 Task: Look for space in Padova, Italy from 4th August, 2023 to 8th August, 2023 for 1 adult in price range Rs.10000 to Rs.15000. Place can be private room with 1  bedroom having 1 bed and 1 bathroom. Property type can be flatguest house, hotel. Amenities needed are: wifi. Booking option can be shelf check-in. Required host language is English.
Action: Mouse moved to (405, 109)
Screenshot: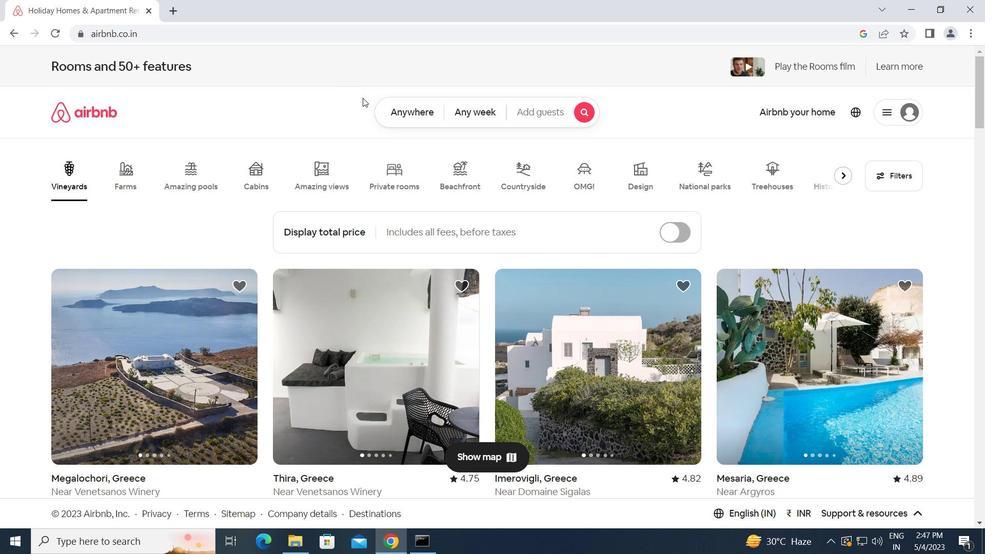 
Action: Mouse pressed left at (405, 109)
Screenshot: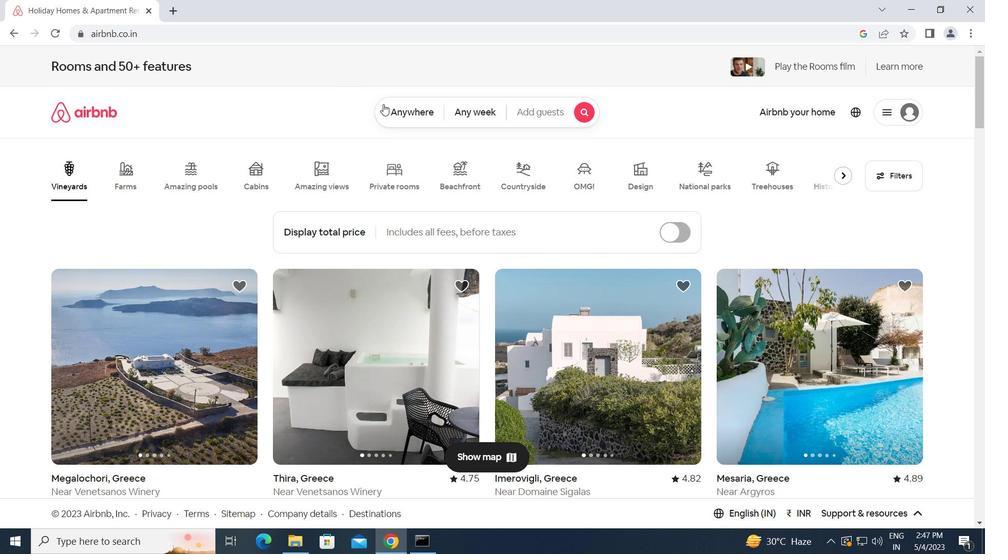 
Action: Mouse moved to (333, 154)
Screenshot: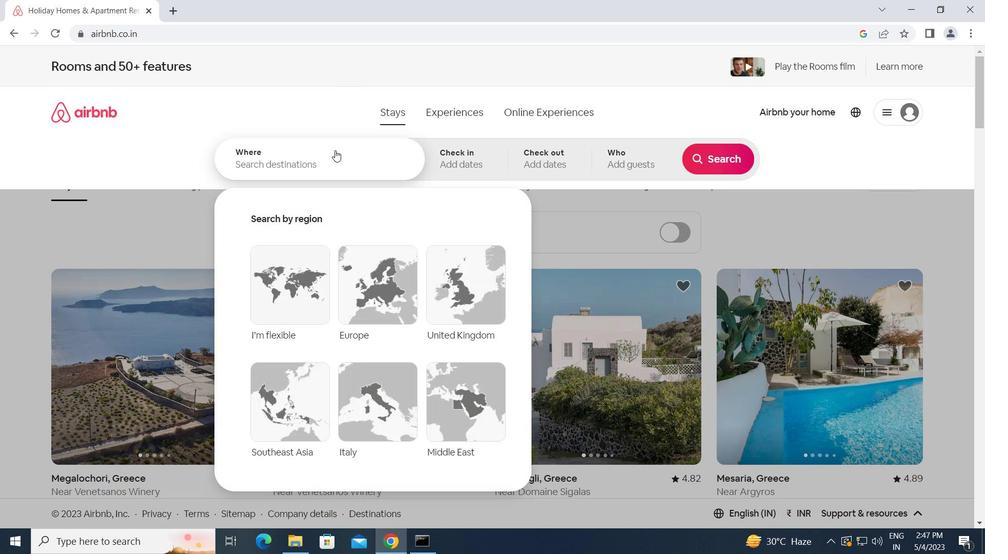 
Action: Mouse pressed left at (333, 154)
Screenshot: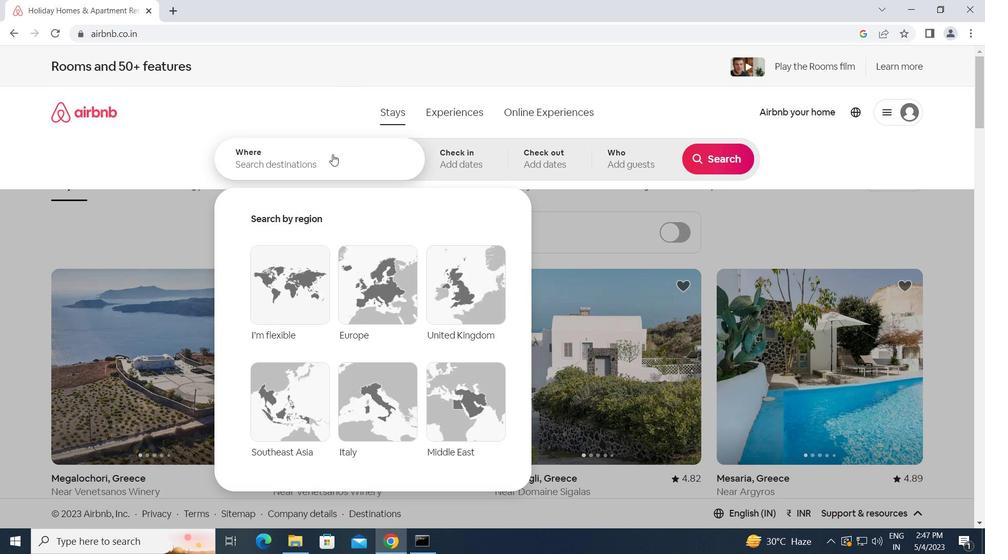 
Action: Key pressed p<Key.caps_lock>adova,<Key.space><Key.caps_lock>i<Key.caps_lock>taly
Screenshot: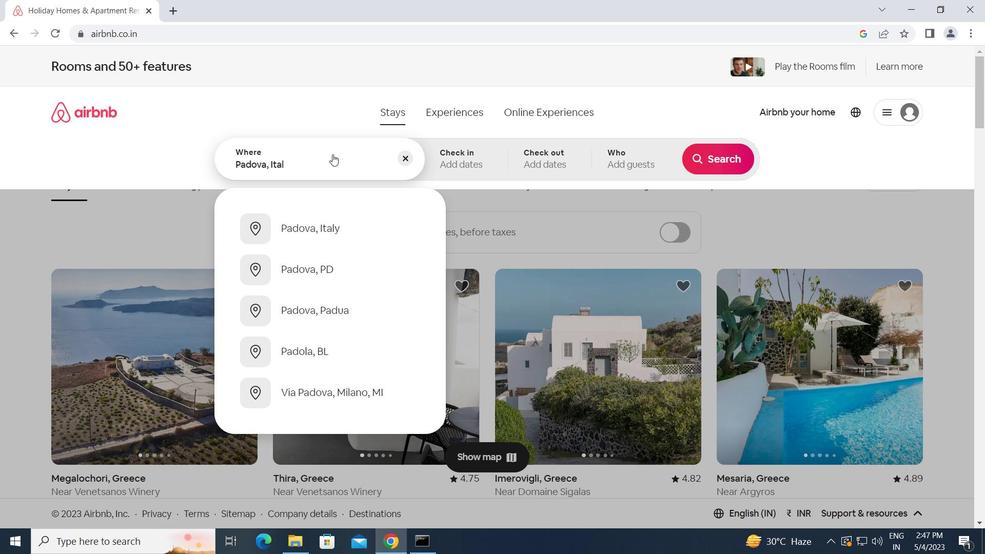 
Action: Mouse moved to (373, 199)
Screenshot: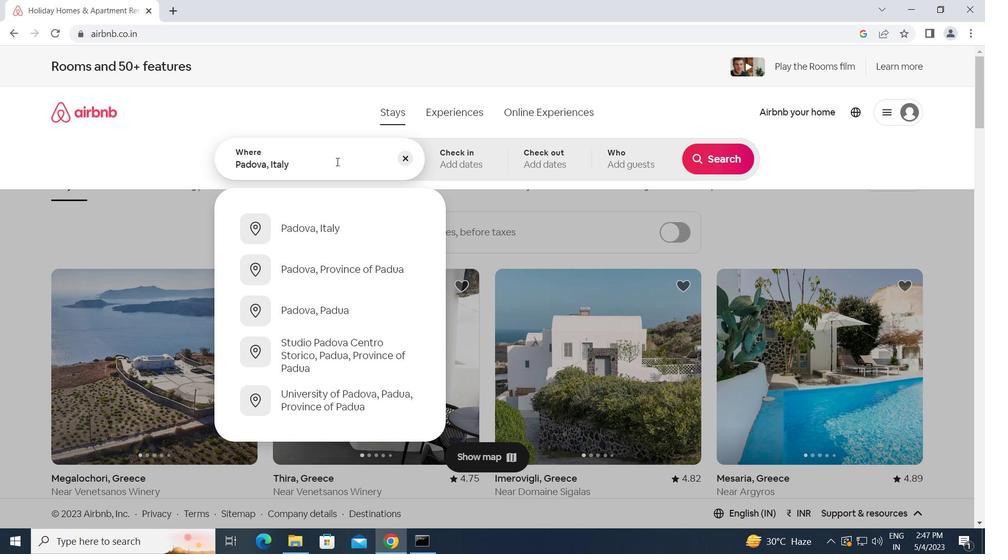 
Action: Key pressed <Key.enter>
Screenshot: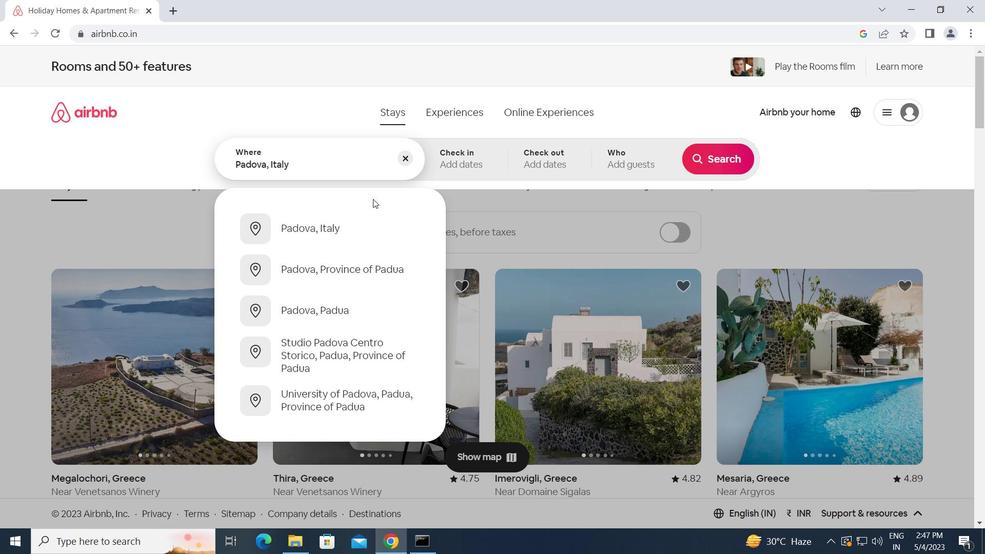 
Action: Mouse moved to (720, 271)
Screenshot: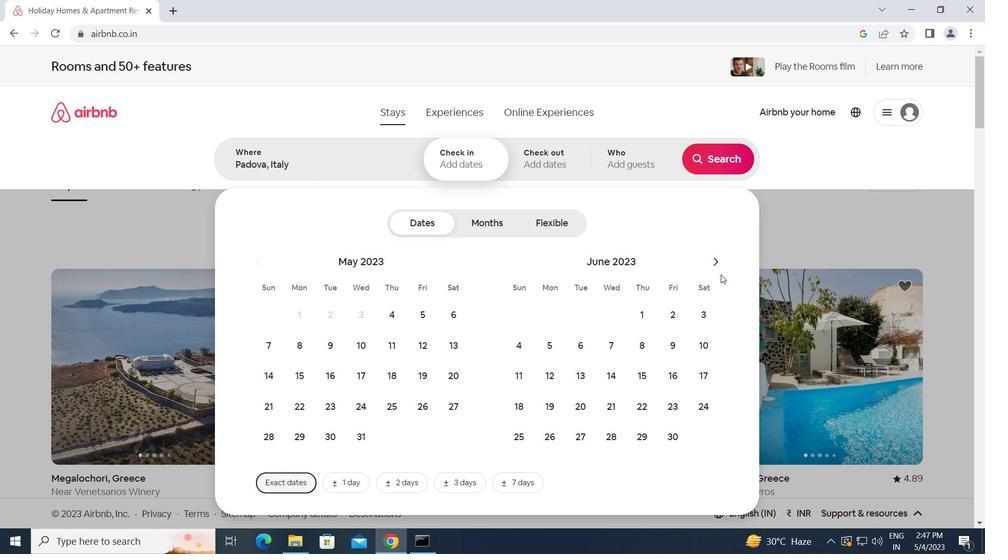 
Action: Mouse pressed left at (720, 271)
Screenshot: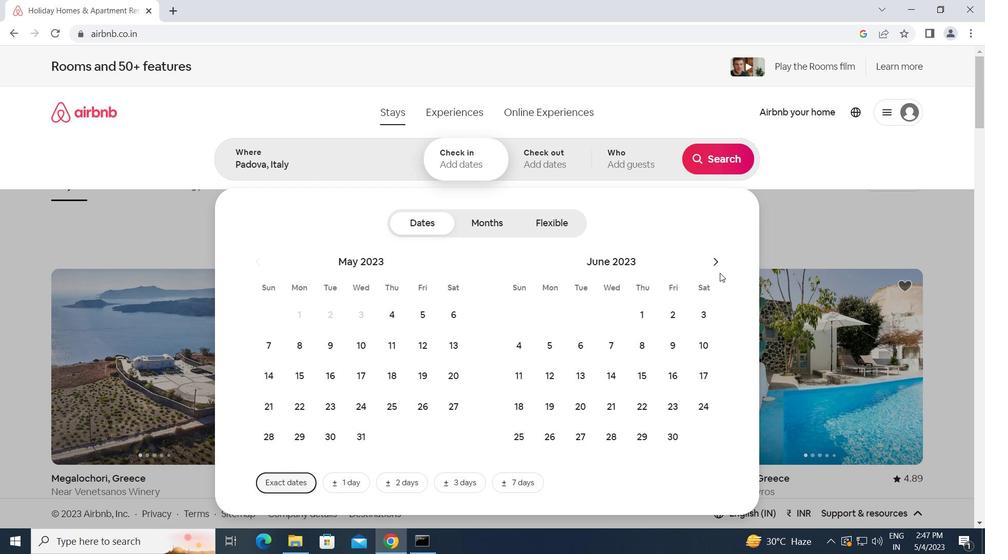 
Action: Mouse moved to (720, 264)
Screenshot: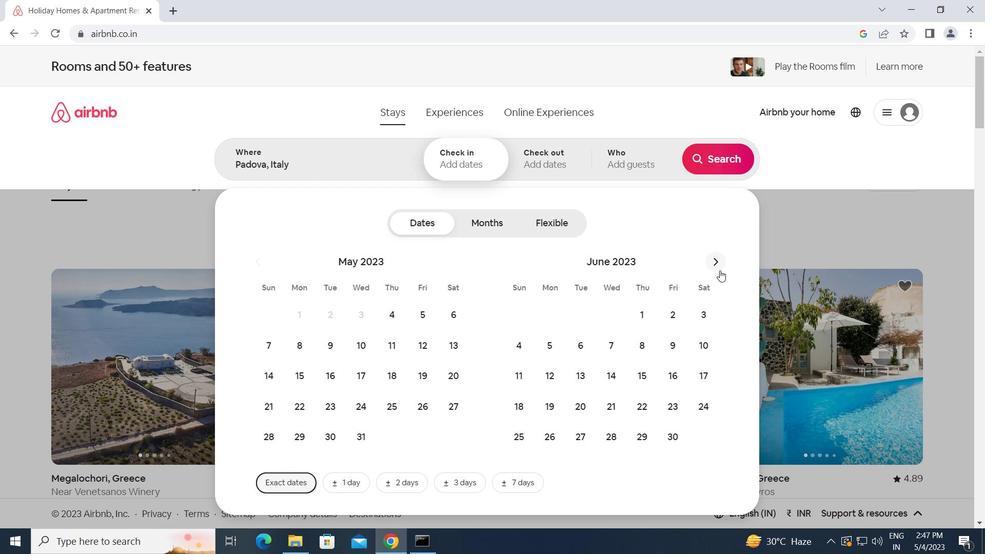 
Action: Mouse pressed left at (720, 264)
Screenshot: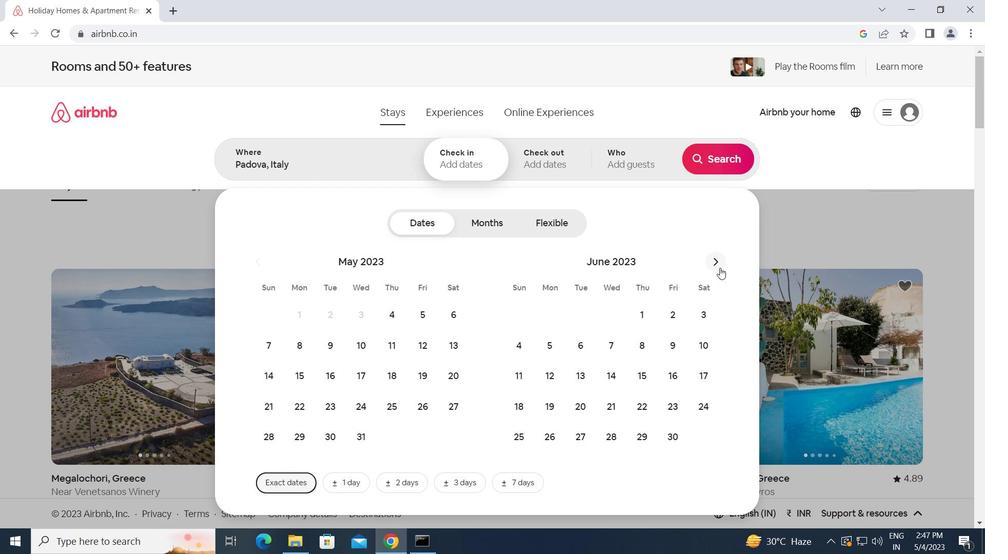 
Action: Mouse pressed left at (720, 264)
Screenshot: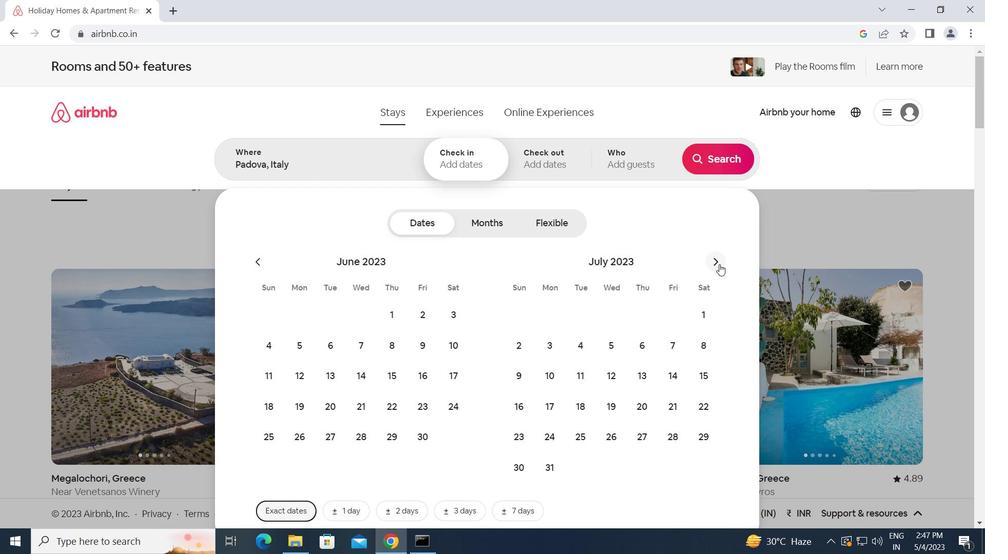 
Action: Mouse moved to (669, 314)
Screenshot: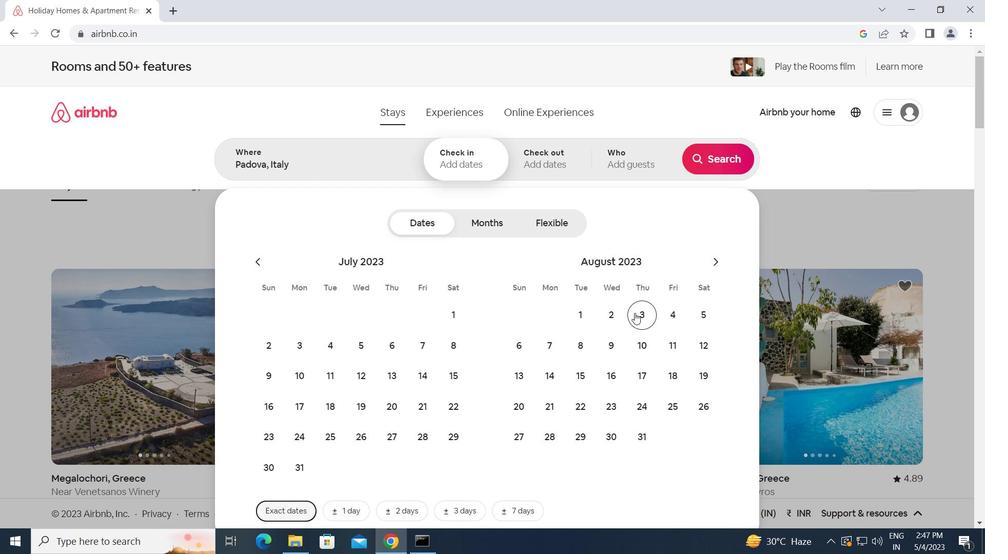 
Action: Mouse pressed left at (669, 314)
Screenshot: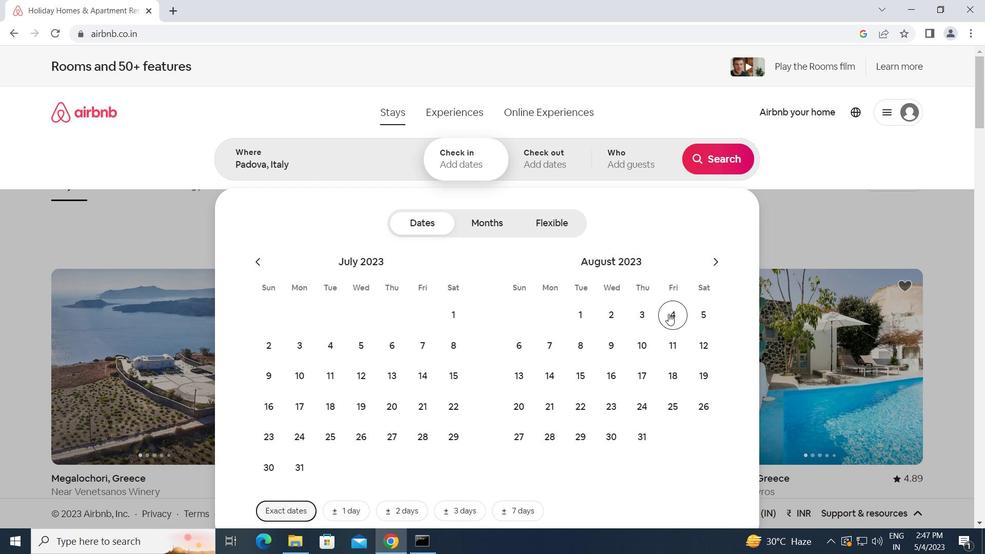 
Action: Mouse moved to (582, 348)
Screenshot: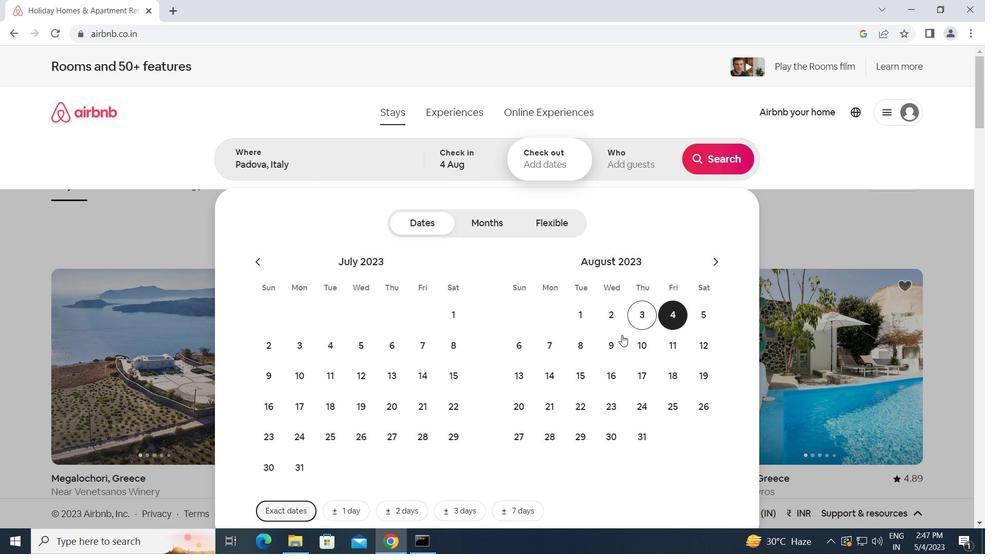 
Action: Mouse pressed left at (582, 348)
Screenshot: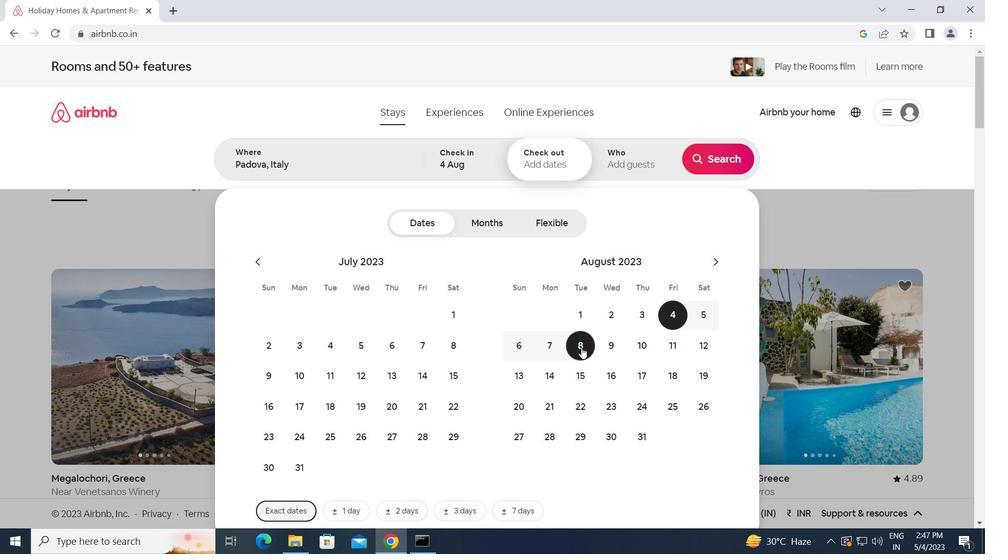 
Action: Mouse moved to (645, 163)
Screenshot: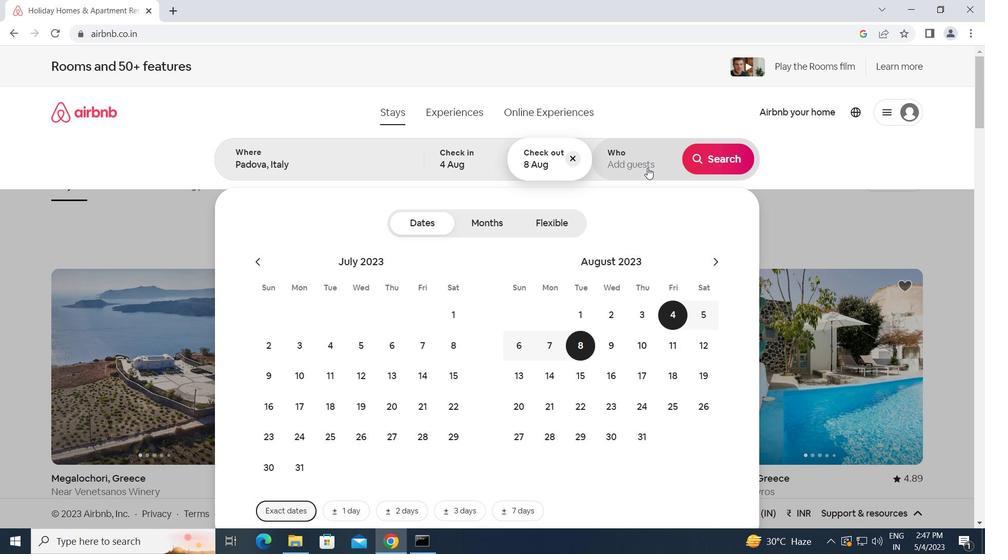 
Action: Mouse pressed left at (645, 163)
Screenshot: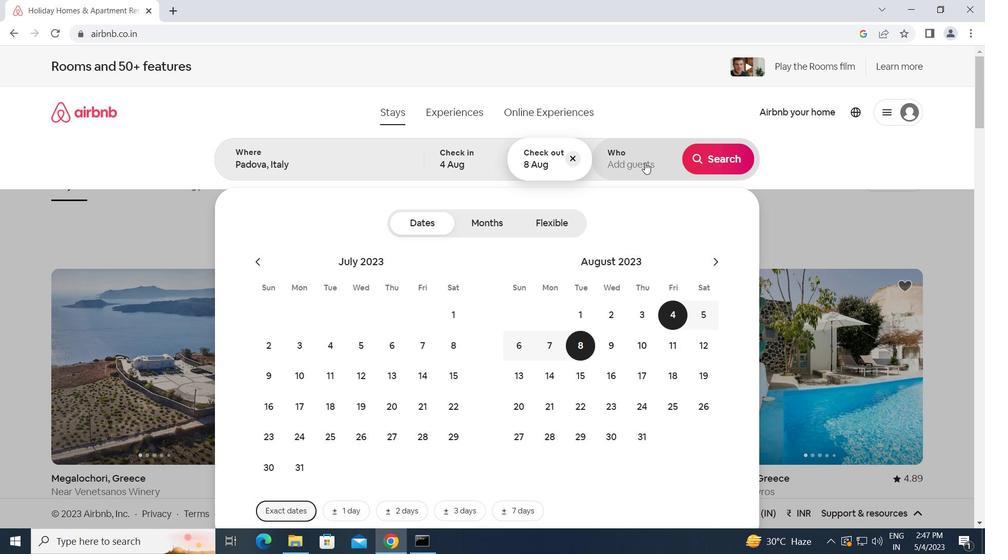
Action: Mouse moved to (717, 223)
Screenshot: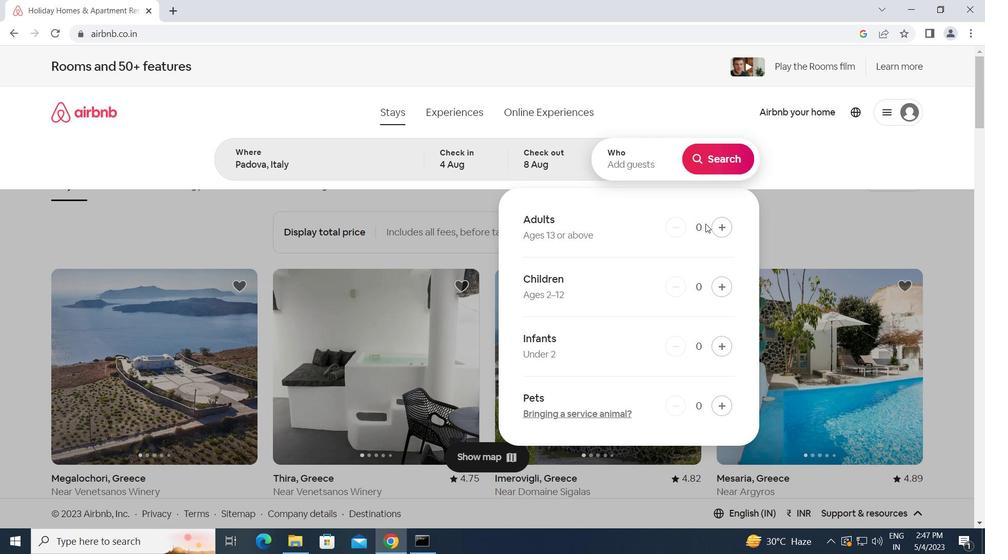 
Action: Mouse pressed left at (717, 223)
Screenshot: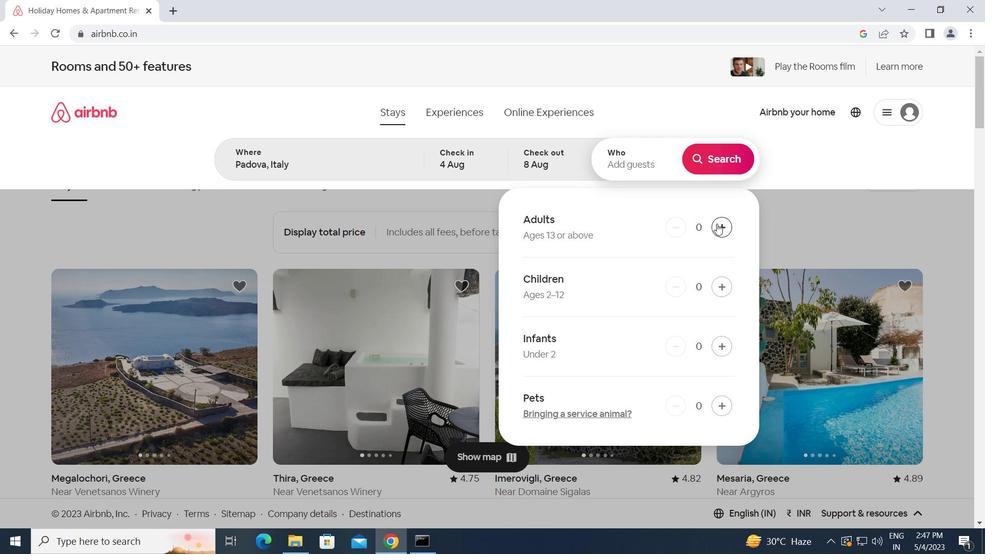 
Action: Mouse moved to (718, 160)
Screenshot: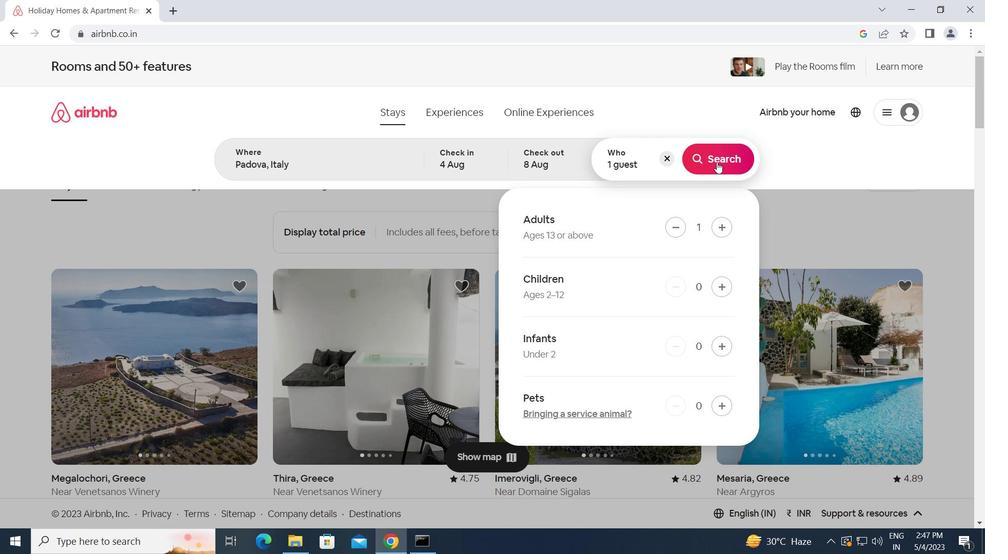 
Action: Mouse pressed left at (718, 160)
Screenshot: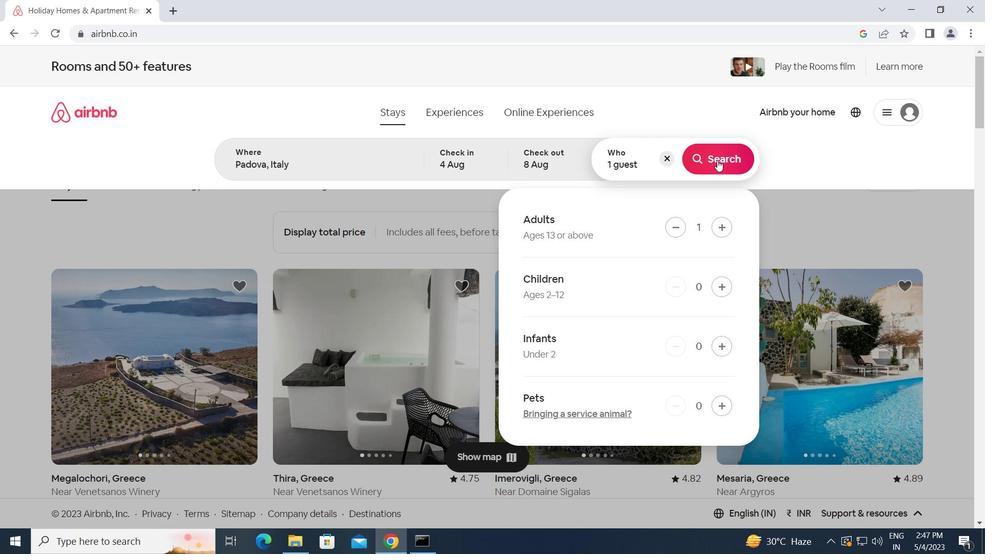 
Action: Mouse moved to (917, 121)
Screenshot: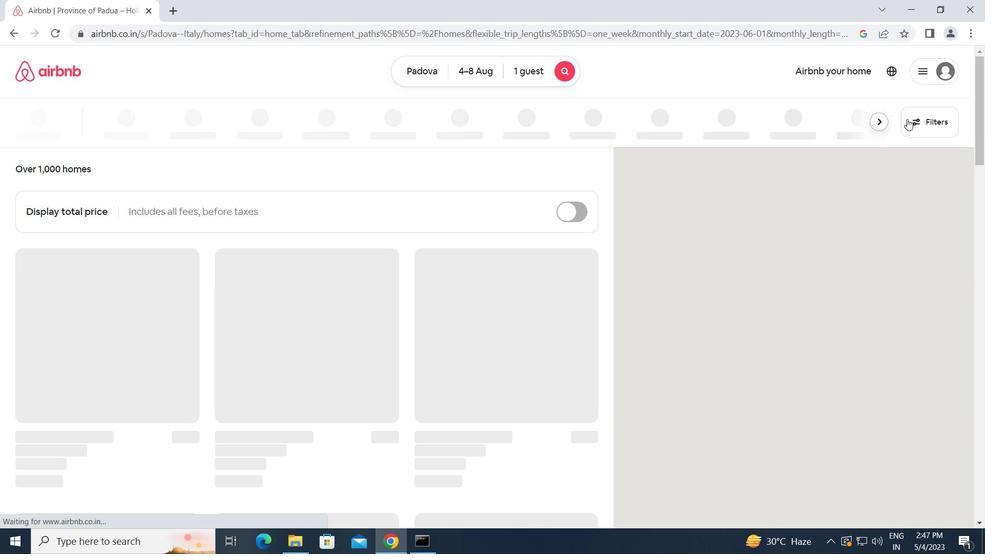 
Action: Mouse pressed left at (917, 121)
Screenshot: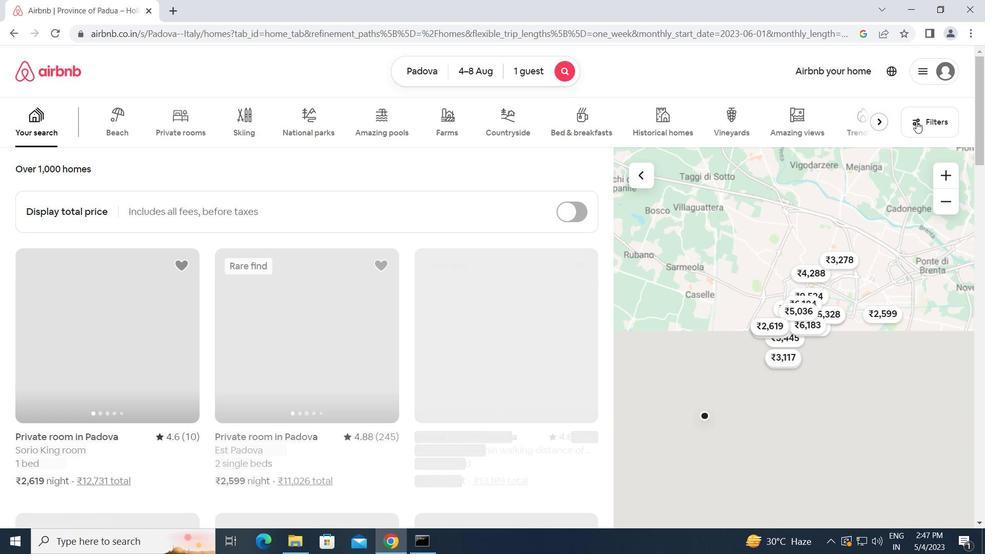 
Action: Mouse moved to (330, 287)
Screenshot: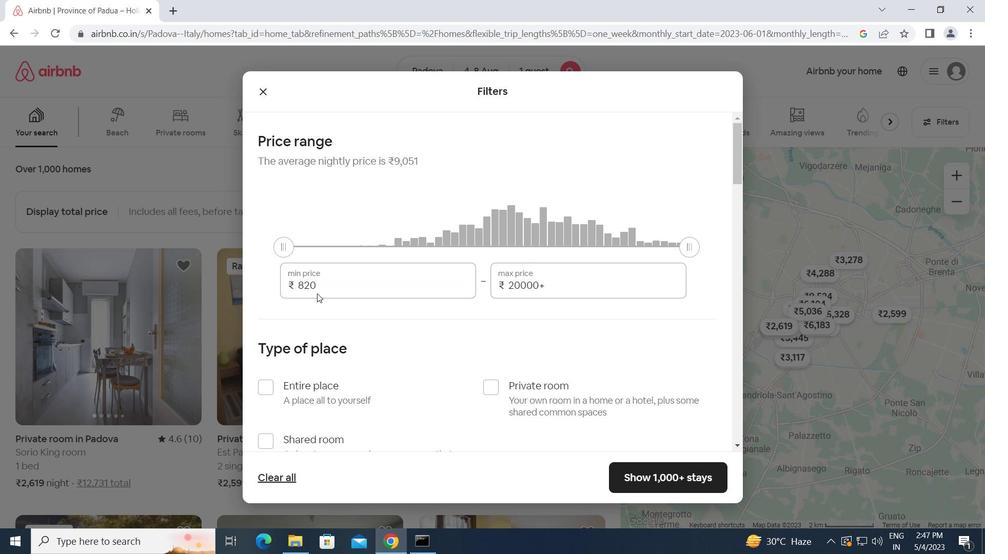 
Action: Mouse pressed left at (330, 287)
Screenshot: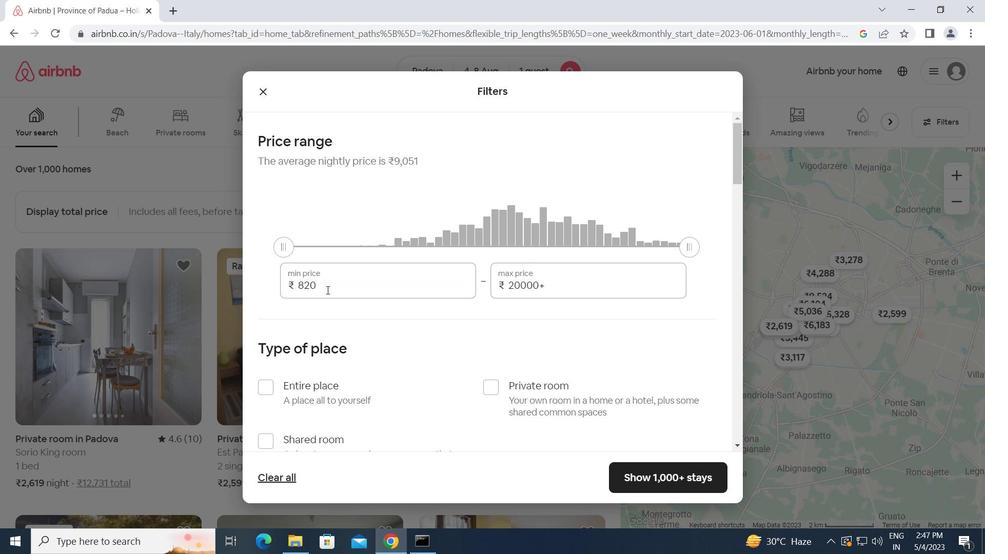
Action: Key pressed <Key.backspace><Key.backspace><Key.backspace>10000<Key.tab>1<Key.backspace><Key.backspace><Key.backspace><Key.backspace><Key.backspace><Key.backspace>15000
Screenshot: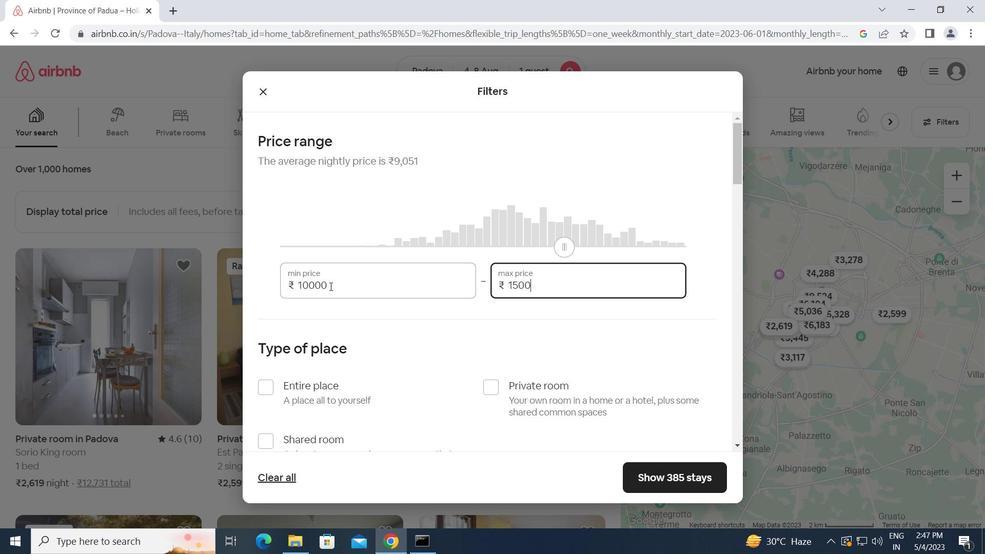 
Action: Mouse moved to (407, 358)
Screenshot: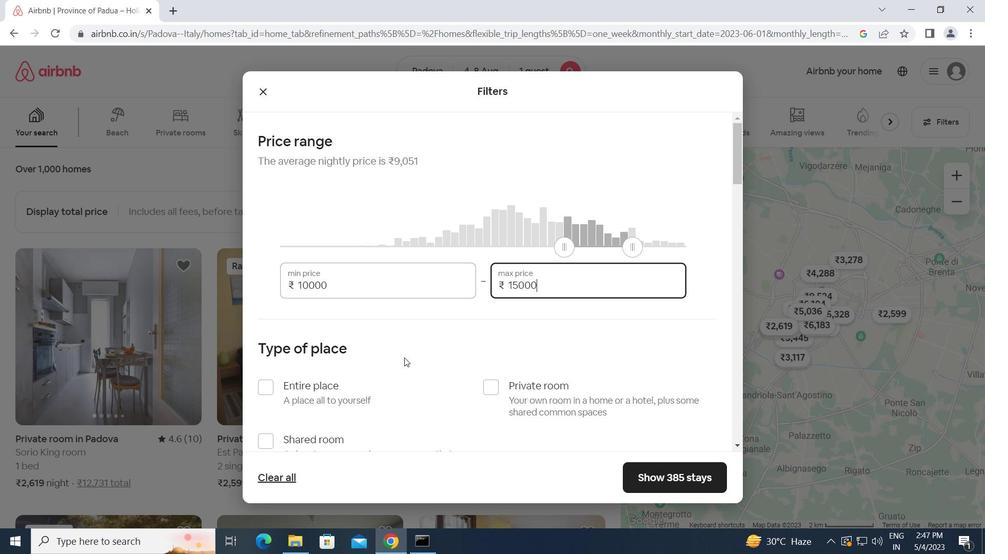 
Action: Mouse scrolled (407, 357) with delta (0, 0)
Screenshot: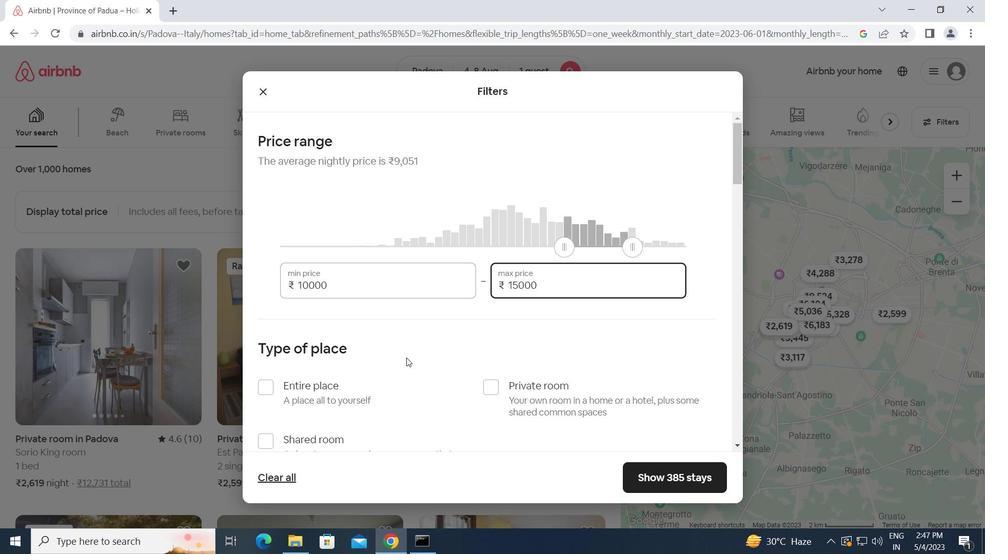 
Action: Mouse moved to (492, 327)
Screenshot: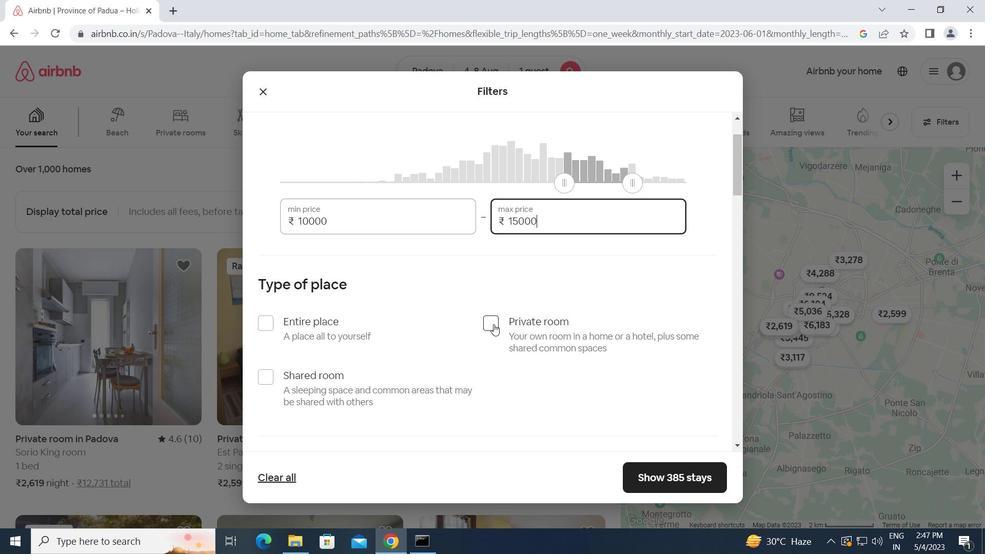 
Action: Mouse pressed left at (492, 327)
Screenshot: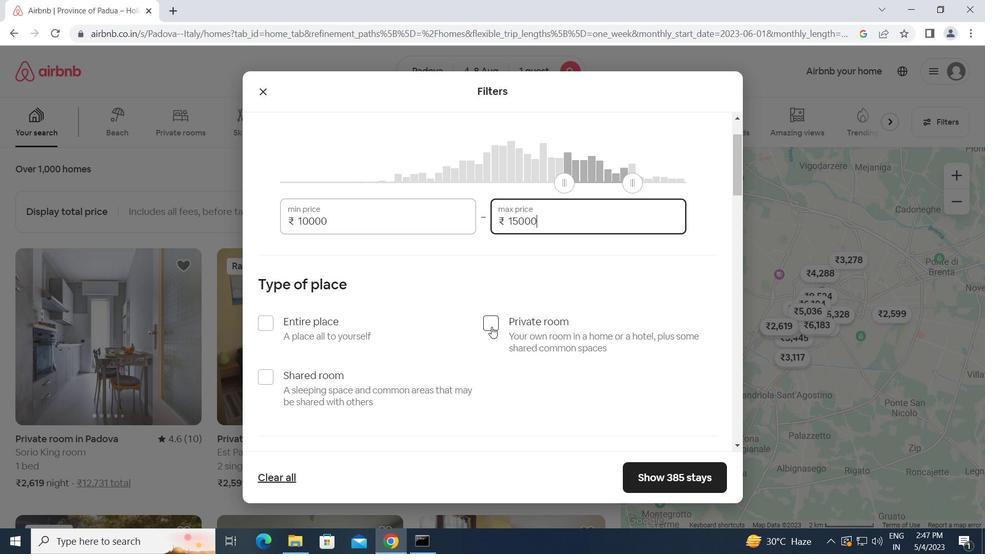 
Action: Mouse scrolled (492, 326) with delta (0, 0)
Screenshot: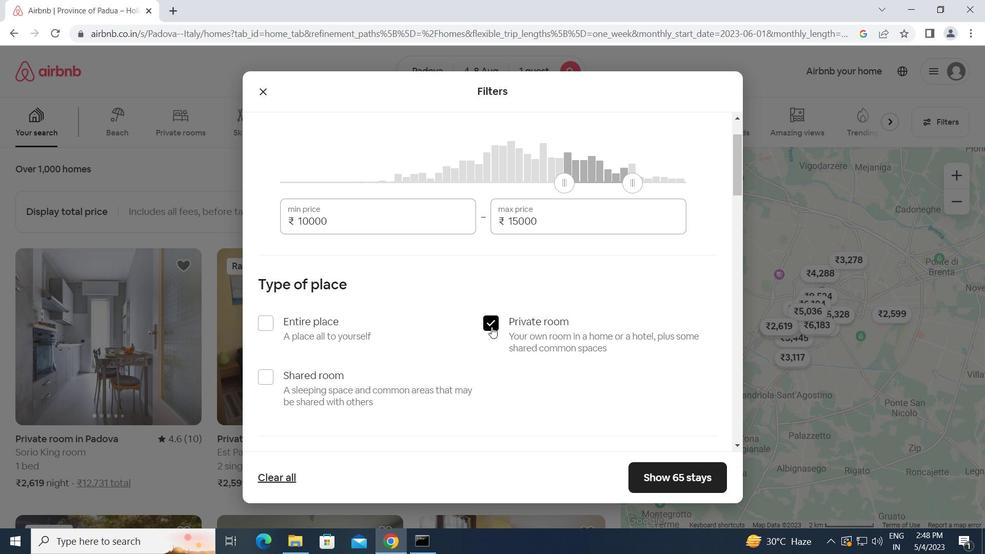 
Action: Mouse moved to (319, 341)
Screenshot: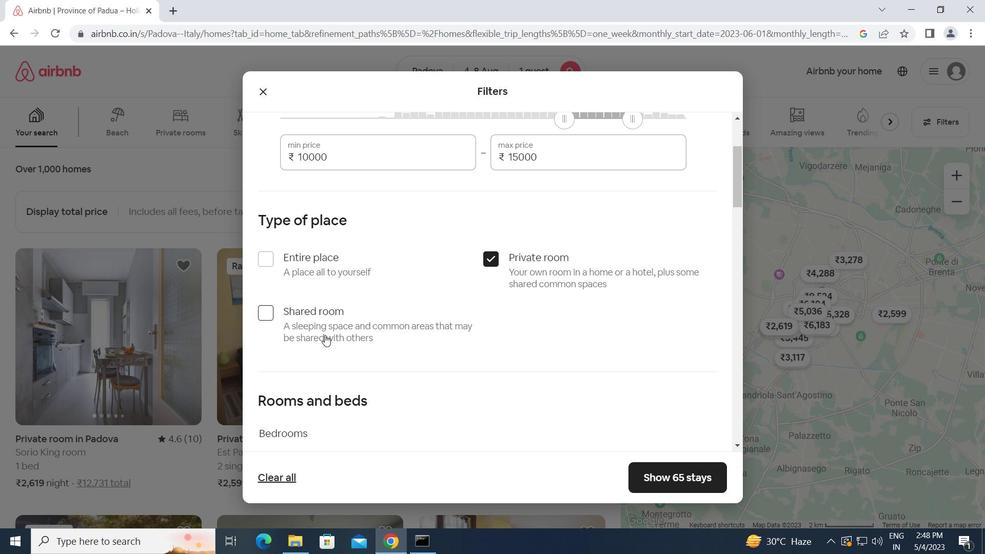 
Action: Mouse scrolled (319, 341) with delta (0, 0)
Screenshot: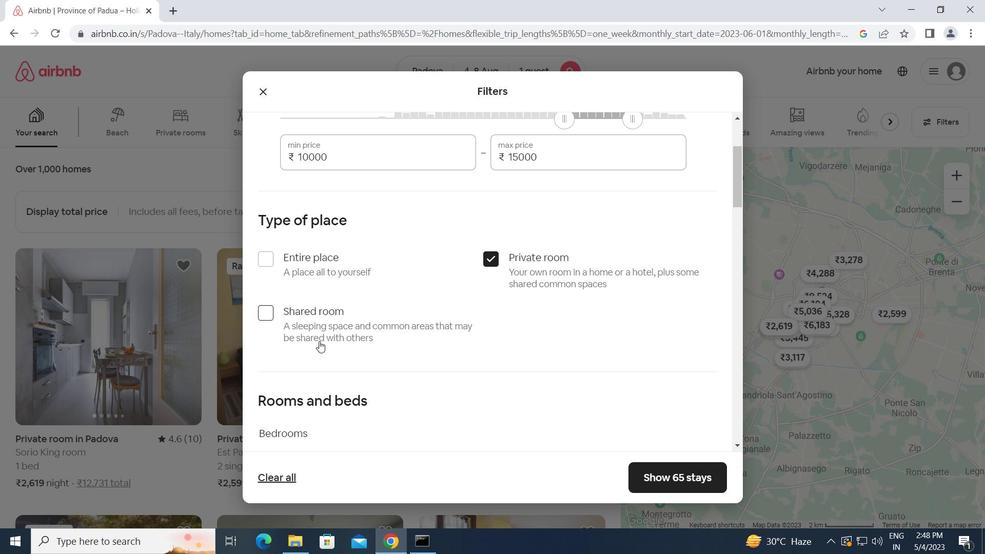 
Action: Mouse scrolled (319, 341) with delta (0, 0)
Screenshot: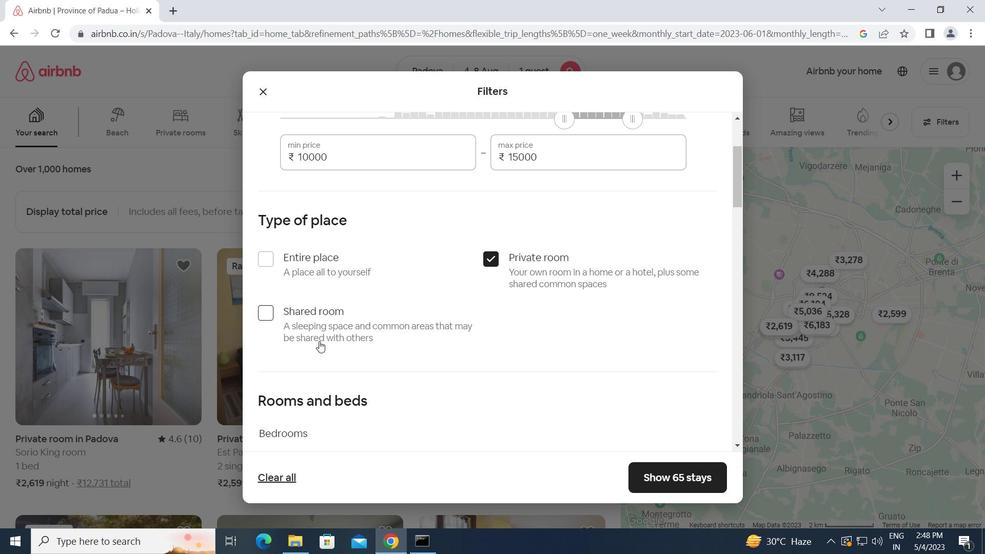 
Action: Mouse moved to (341, 338)
Screenshot: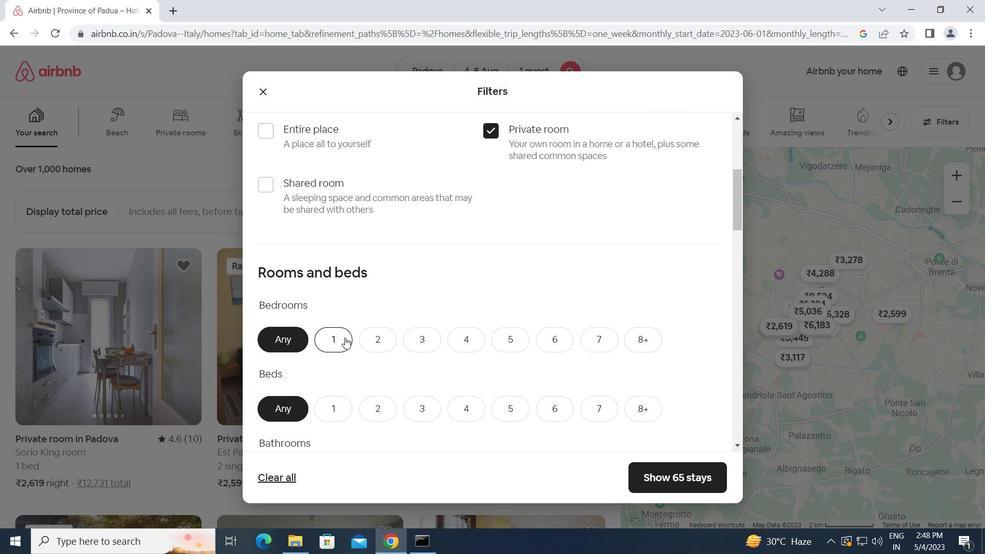 
Action: Mouse pressed left at (341, 338)
Screenshot: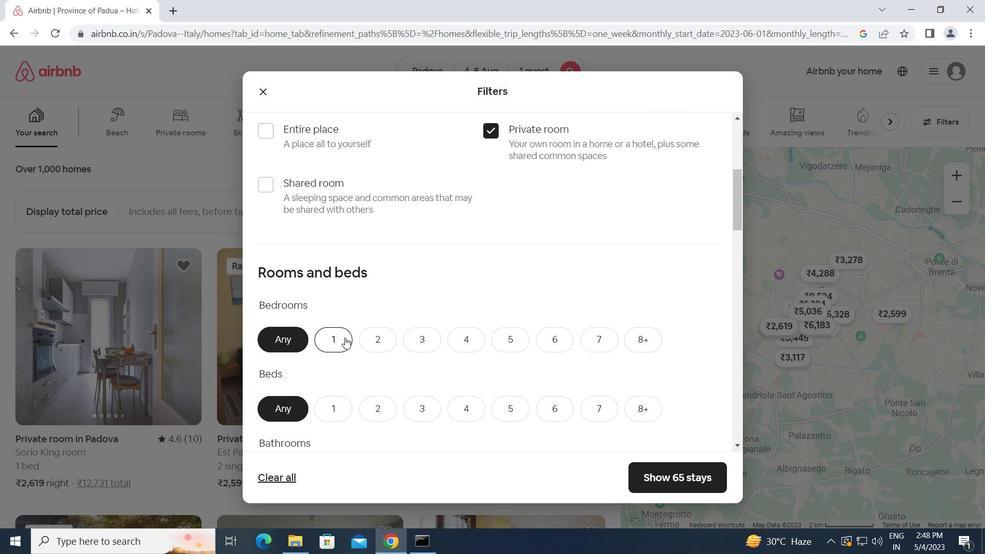 
Action: Mouse moved to (327, 407)
Screenshot: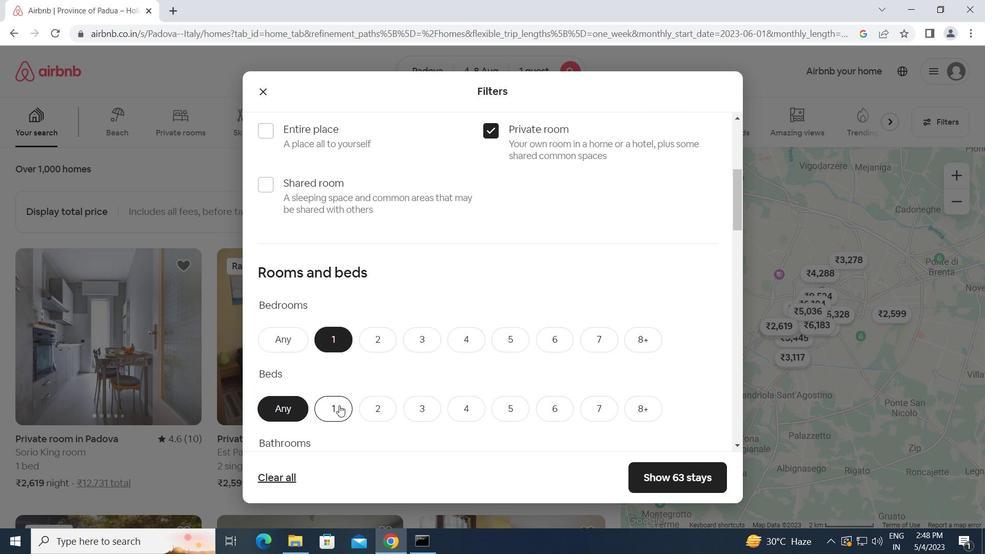 
Action: Mouse pressed left at (327, 407)
Screenshot: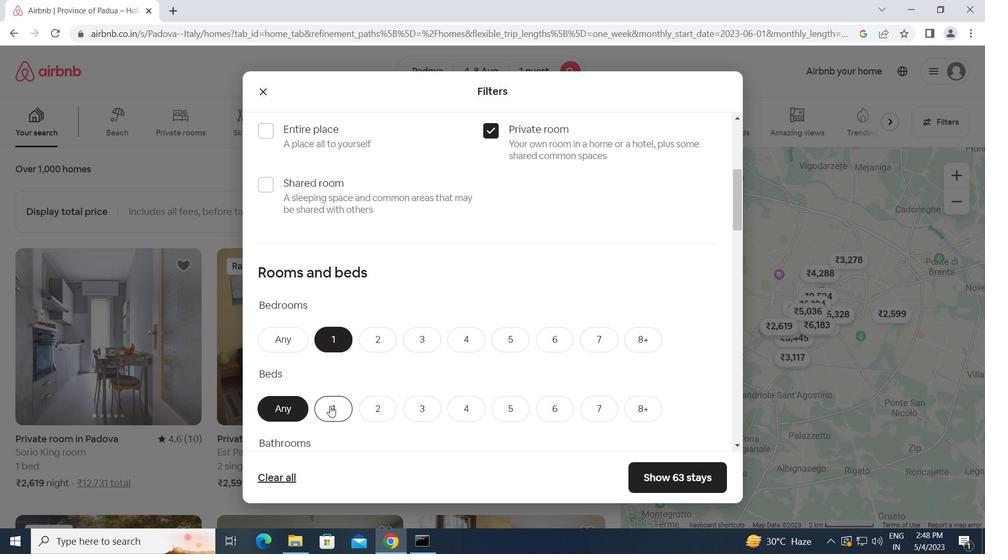 
Action: Mouse moved to (390, 405)
Screenshot: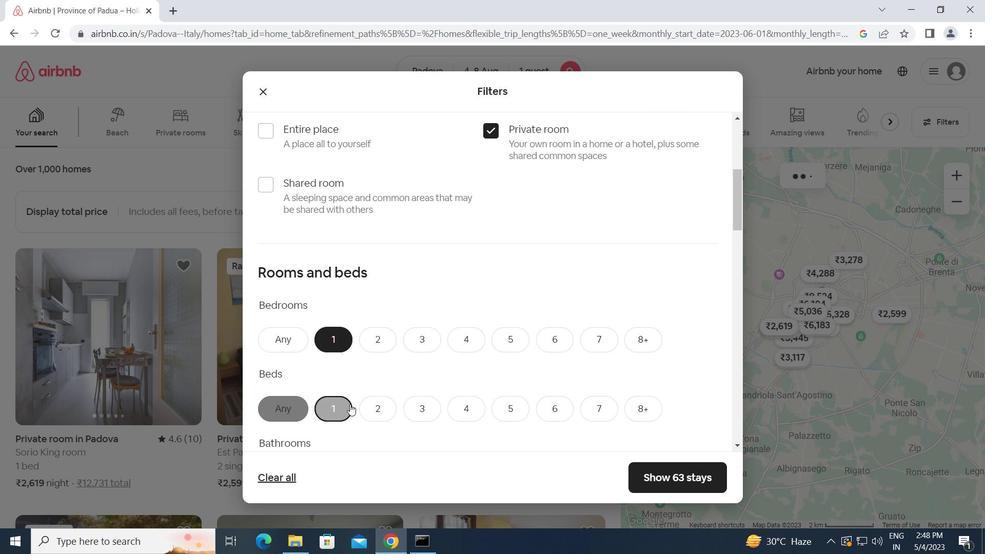 
Action: Mouse scrolled (390, 404) with delta (0, 0)
Screenshot: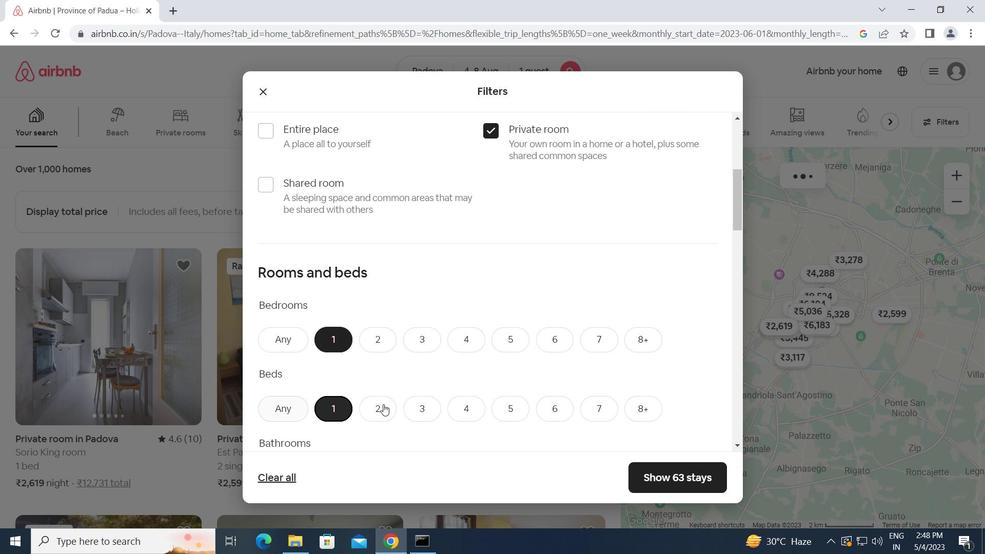 
Action: Mouse scrolled (390, 404) with delta (0, 0)
Screenshot: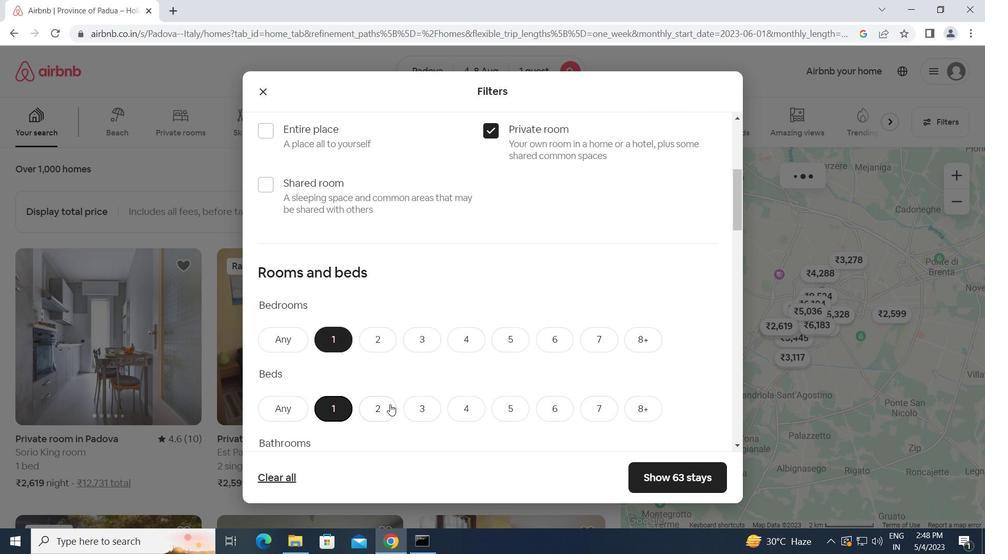 
Action: Mouse moved to (341, 349)
Screenshot: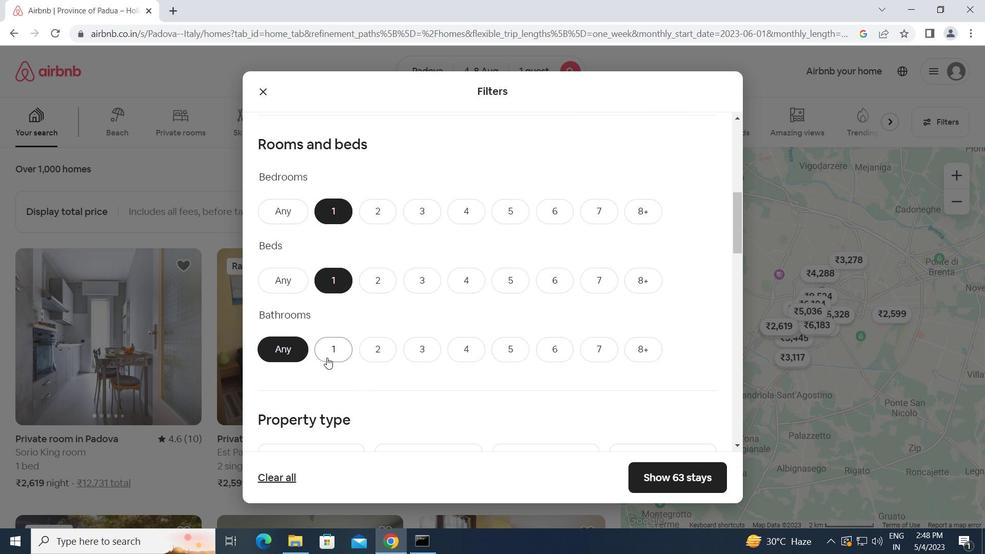 
Action: Mouse pressed left at (341, 349)
Screenshot: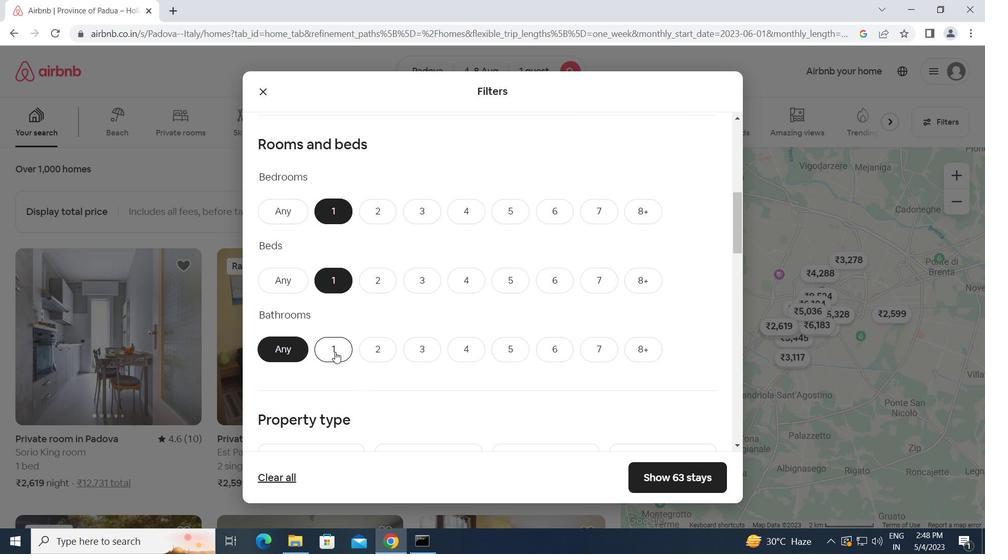 
Action: Mouse moved to (384, 375)
Screenshot: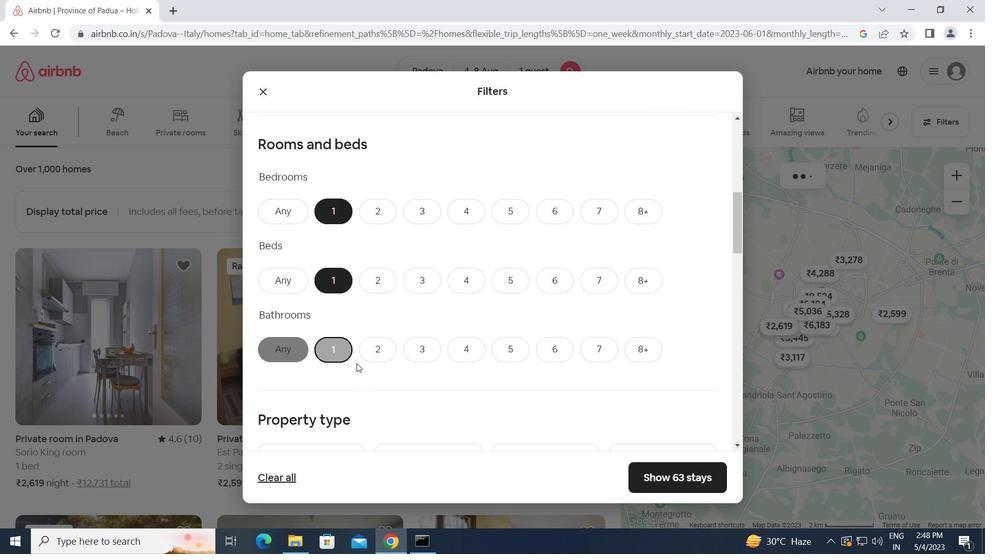 
Action: Mouse scrolled (384, 375) with delta (0, 0)
Screenshot: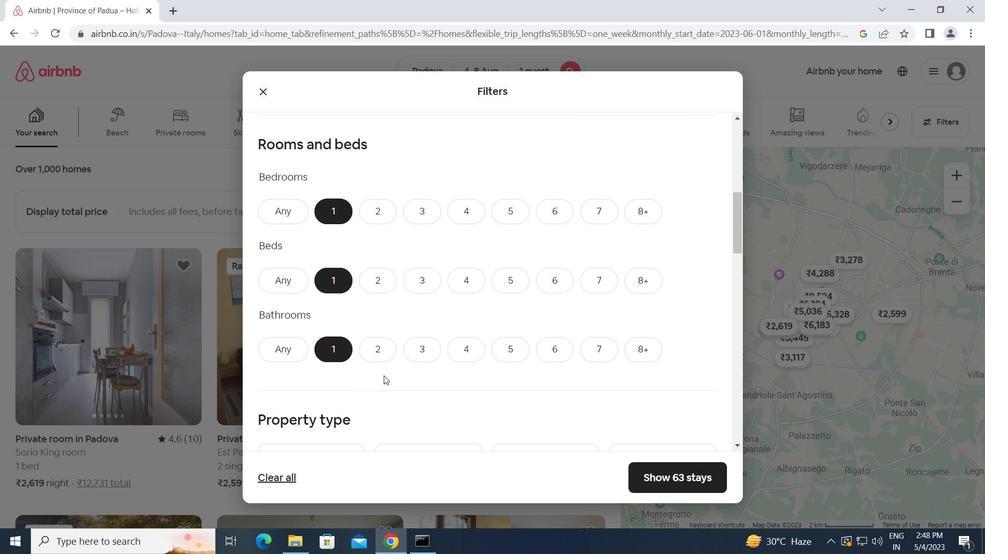 
Action: Mouse scrolled (384, 375) with delta (0, 0)
Screenshot: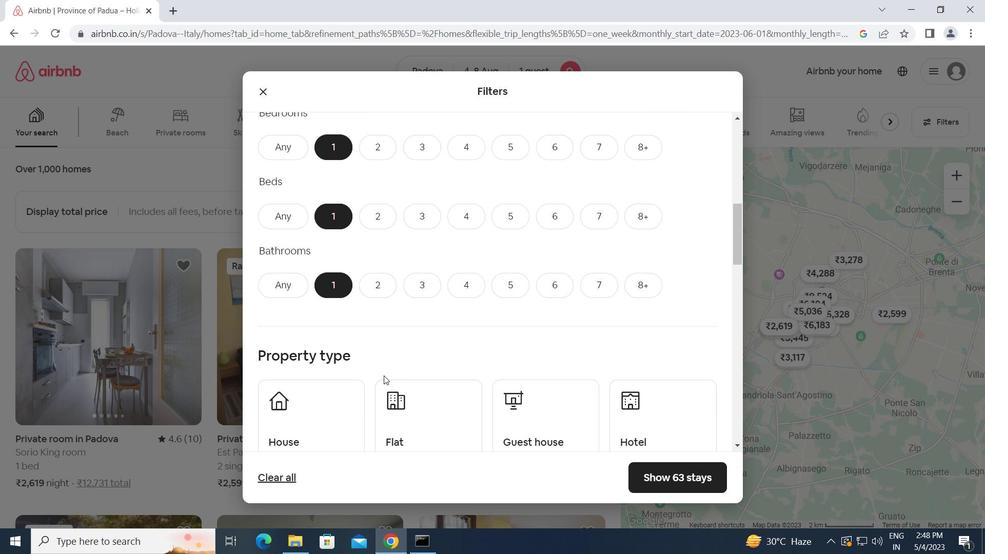 
Action: Mouse moved to (373, 367)
Screenshot: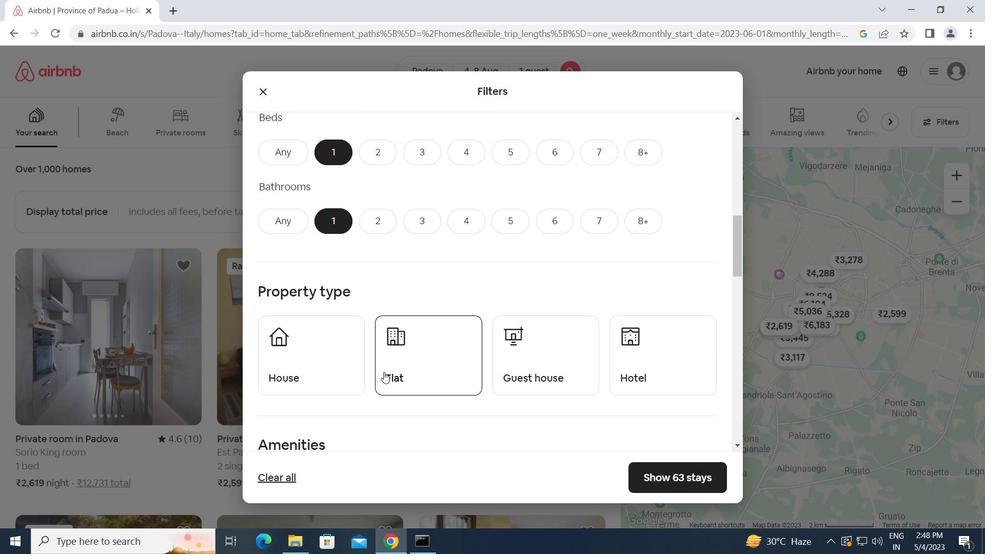 
Action: Mouse pressed left at (373, 367)
Screenshot: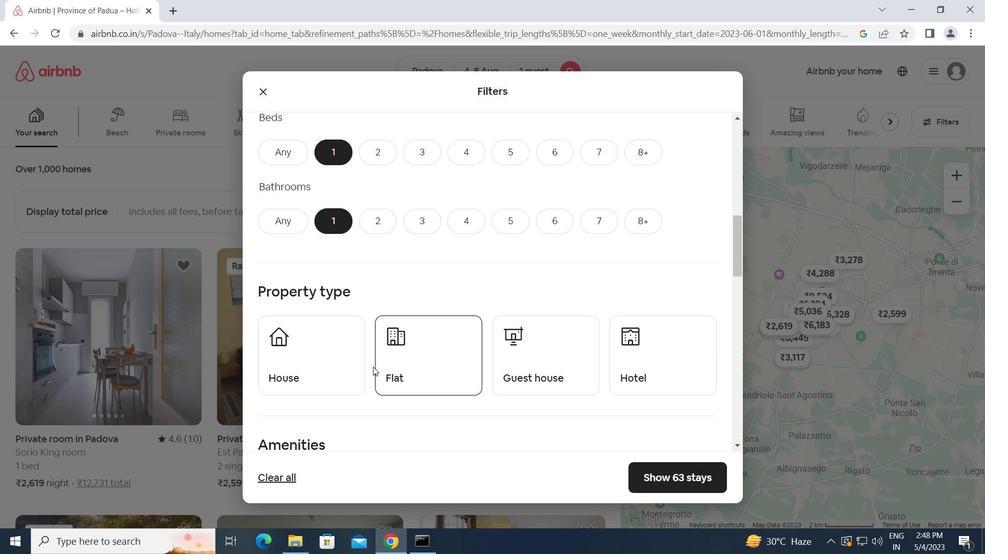 
Action: Mouse moved to (397, 365)
Screenshot: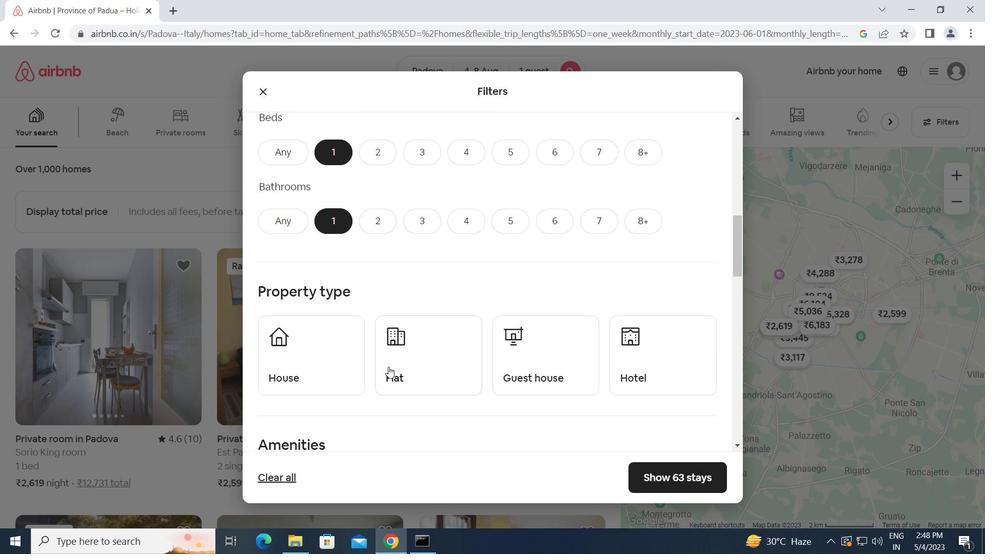 
Action: Mouse pressed left at (397, 365)
Screenshot: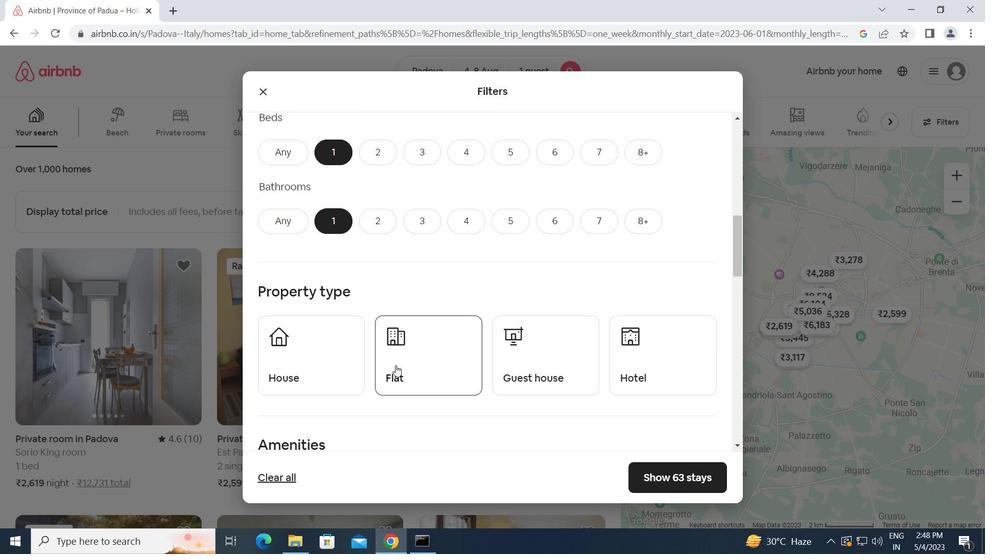 
Action: Mouse moved to (517, 361)
Screenshot: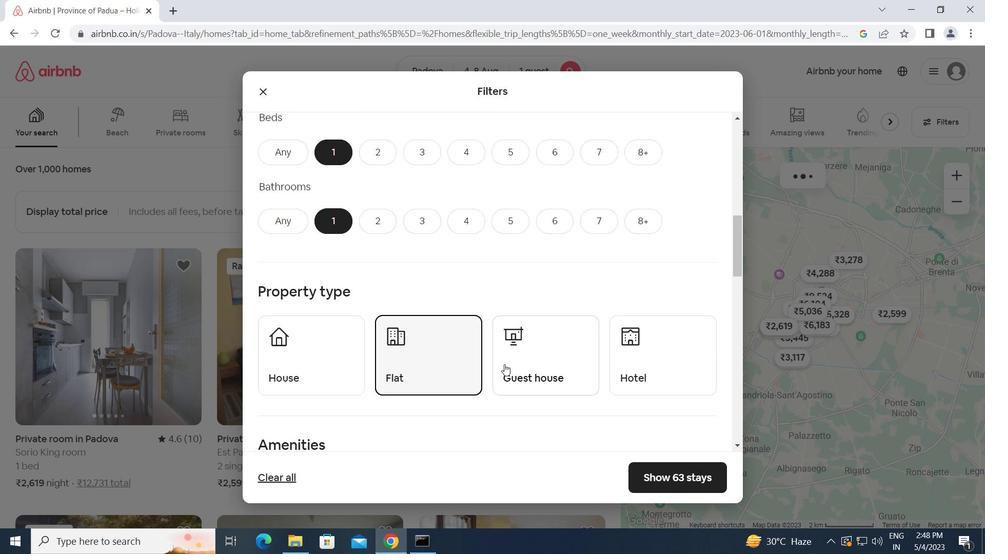
Action: Mouse pressed left at (517, 361)
Screenshot: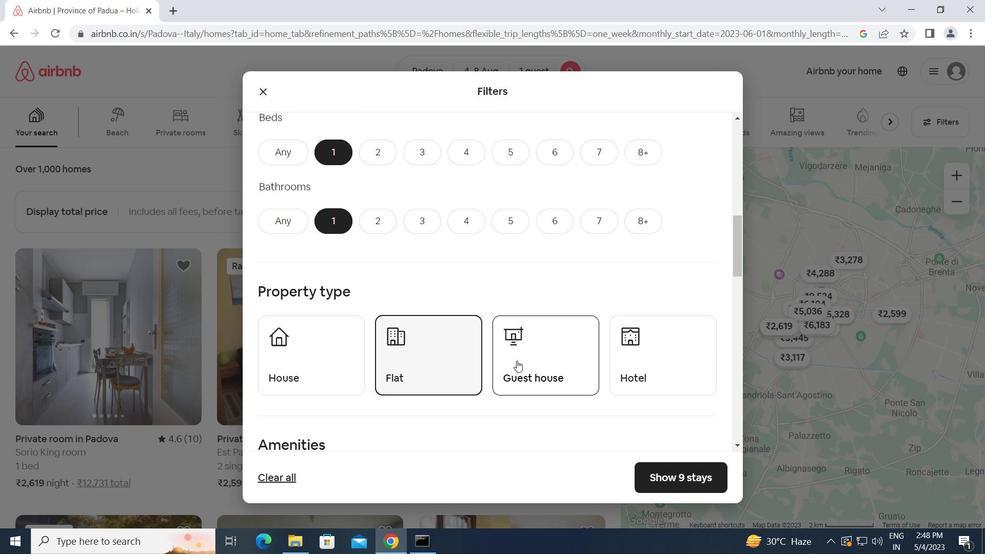 
Action: Mouse moved to (632, 360)
Screenshot: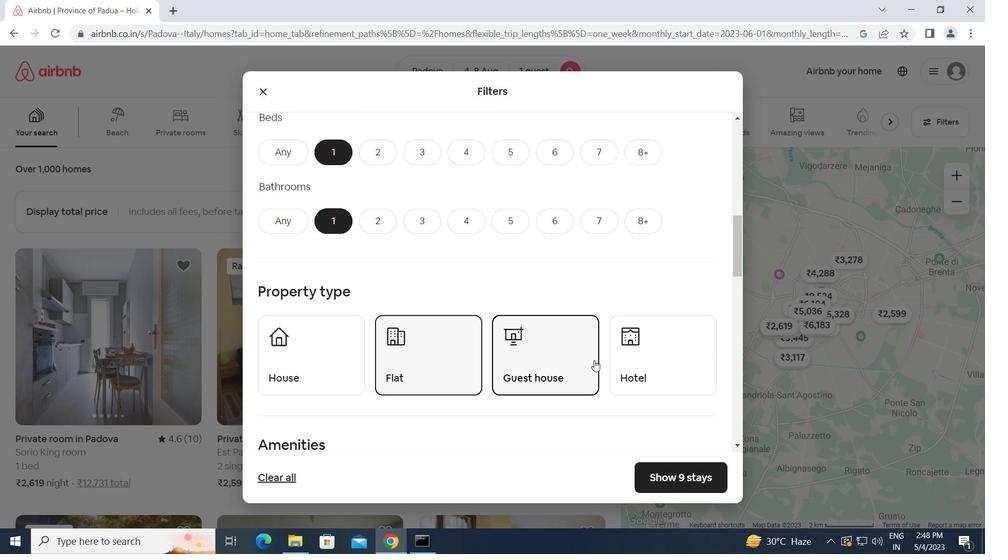 
Action: Mouse pressed left at (632, 360)
Screenshot: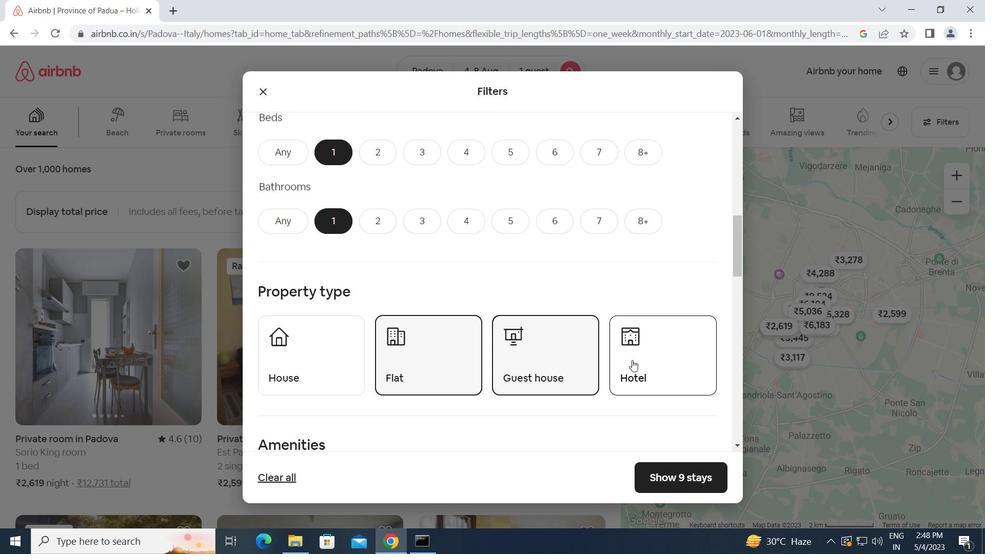 
Action: Mouse moved to (462, 419)
Screenshot: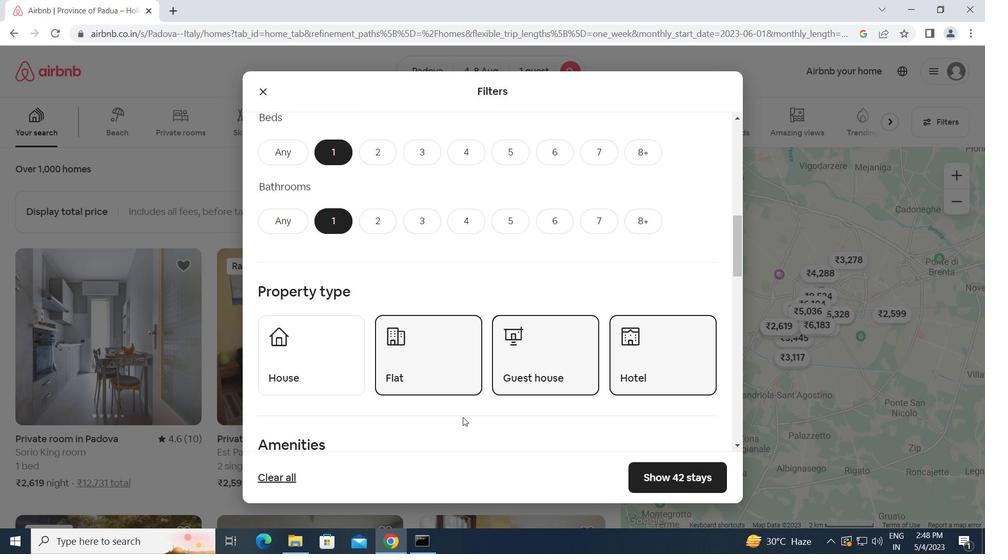
Action: Mouse scrolled (462, 418) with delta (0, 0)
Screenshot: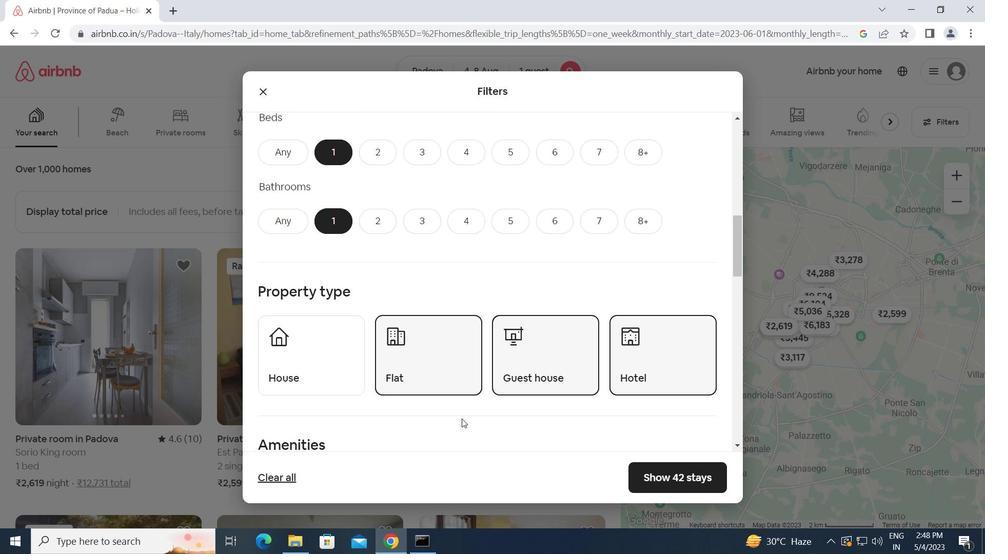 
Action: Mouse scrolled (462, 418) with delta (0, 0)
Screenshot: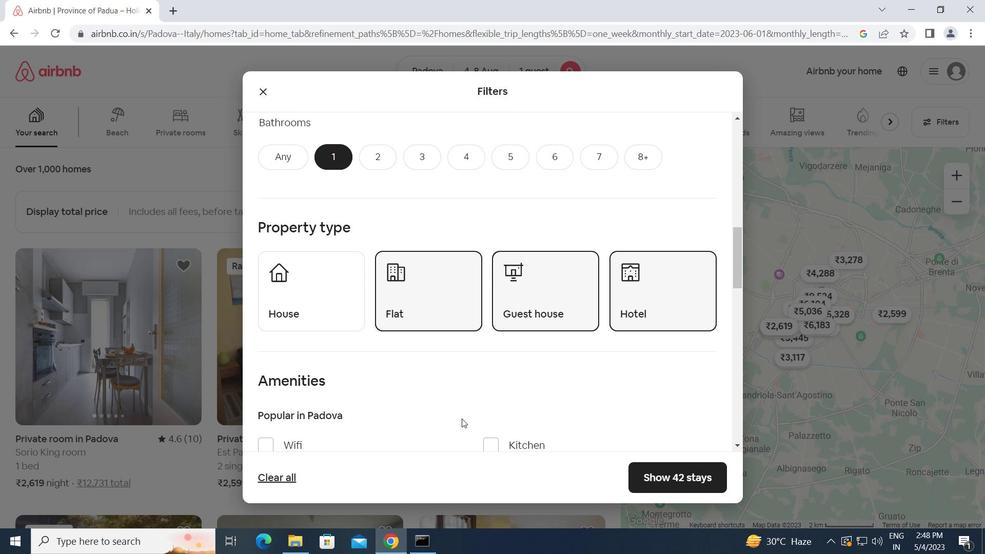 
Action: Mouse scrolled (462, 418) with delta (0, 0)
Screenshot: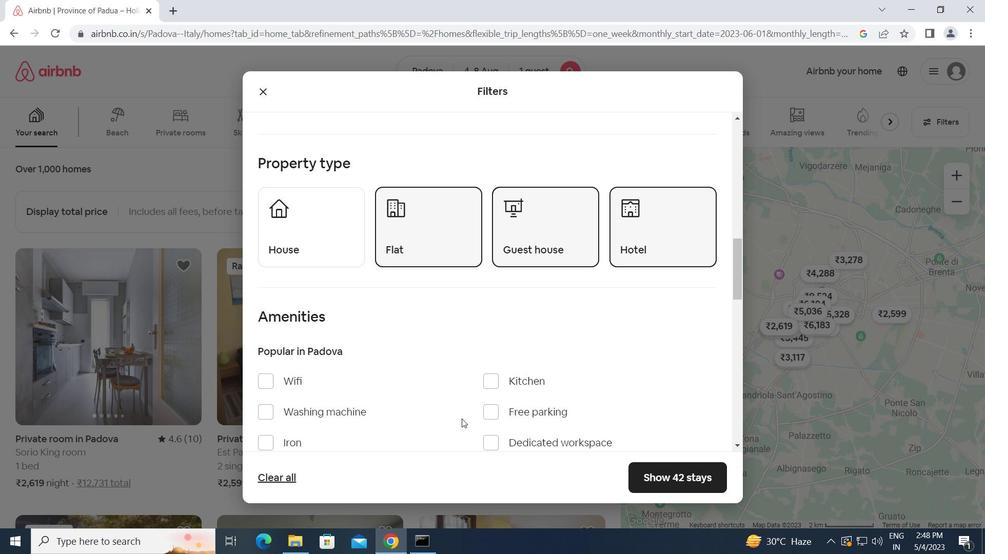 
Action: Mouse moved to (264, 317)
Screenshot: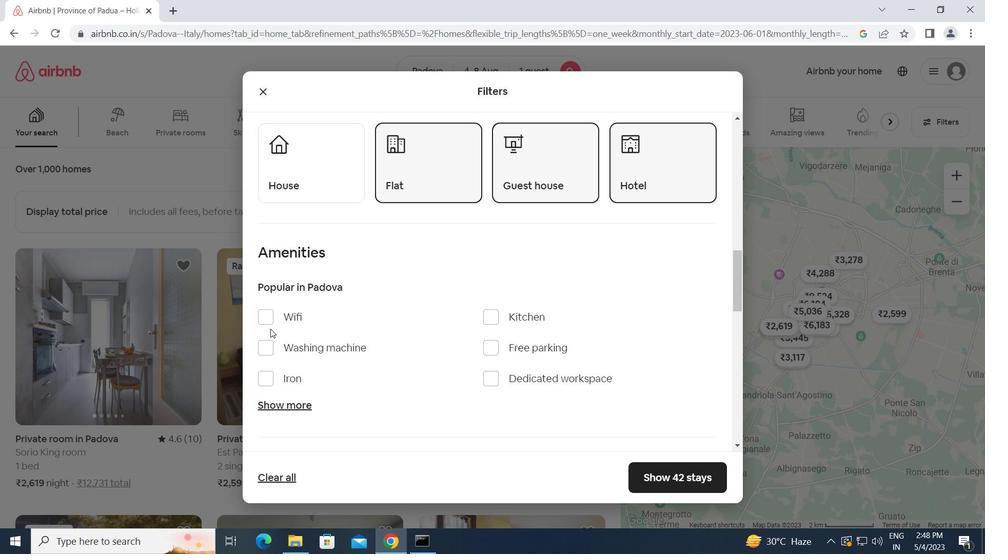 
Action: Mouse pressed left at (264, 317)
Screenshot: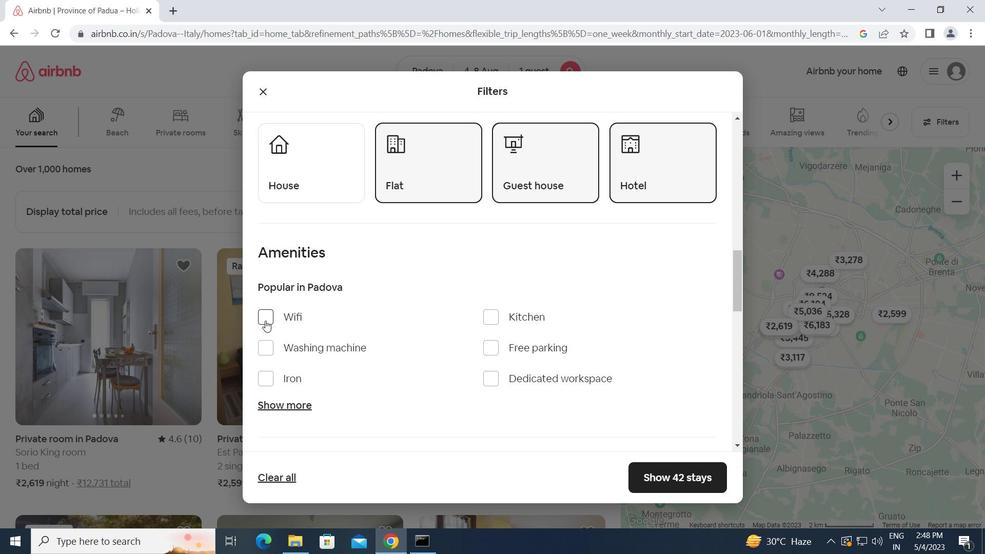 
Action: Mouse moved to (358, 371)
Screenshot: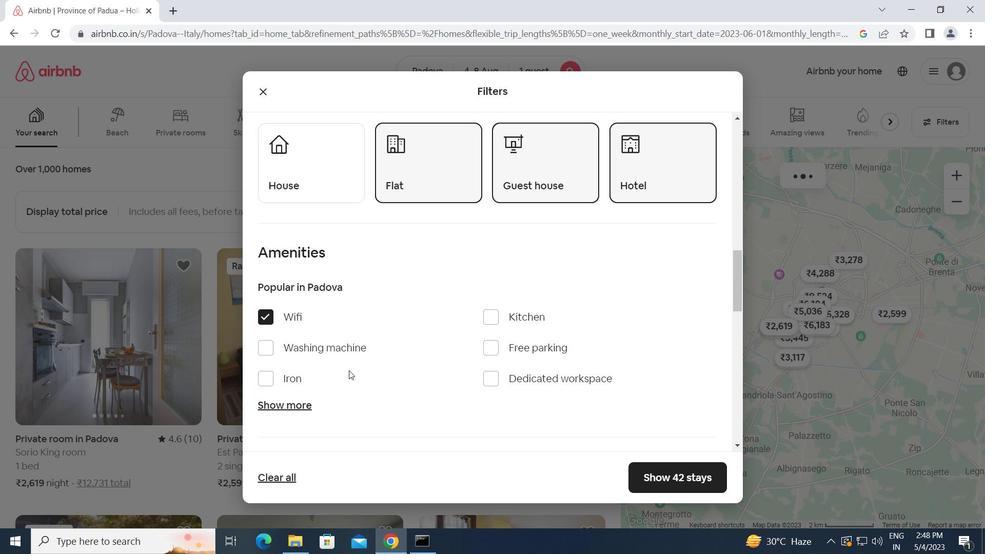 
Action: Mouse scrolled (358, 370) with delta (0, 0)
Screenshot: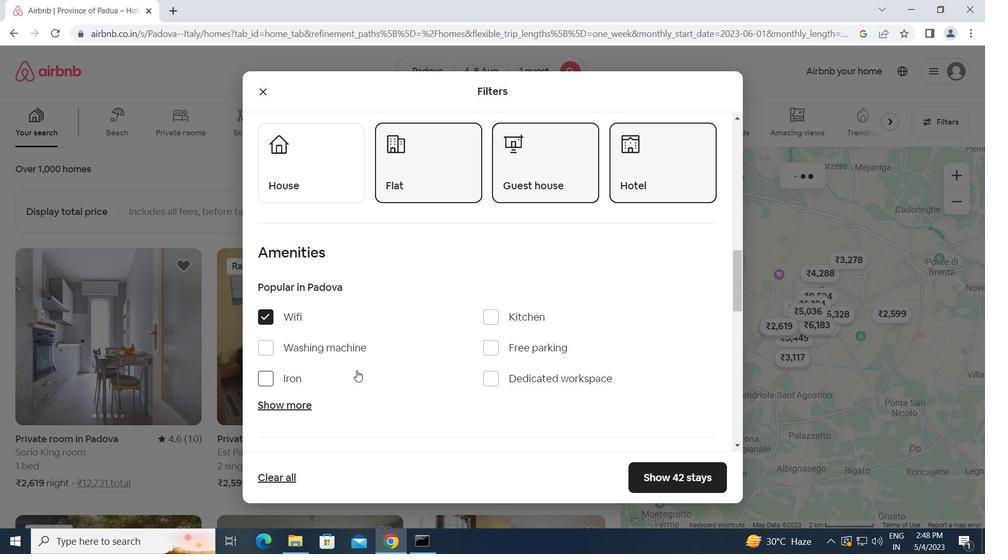 
Action: Mouse scrolled (358, 370) with delta (0, 0)
Screenshot: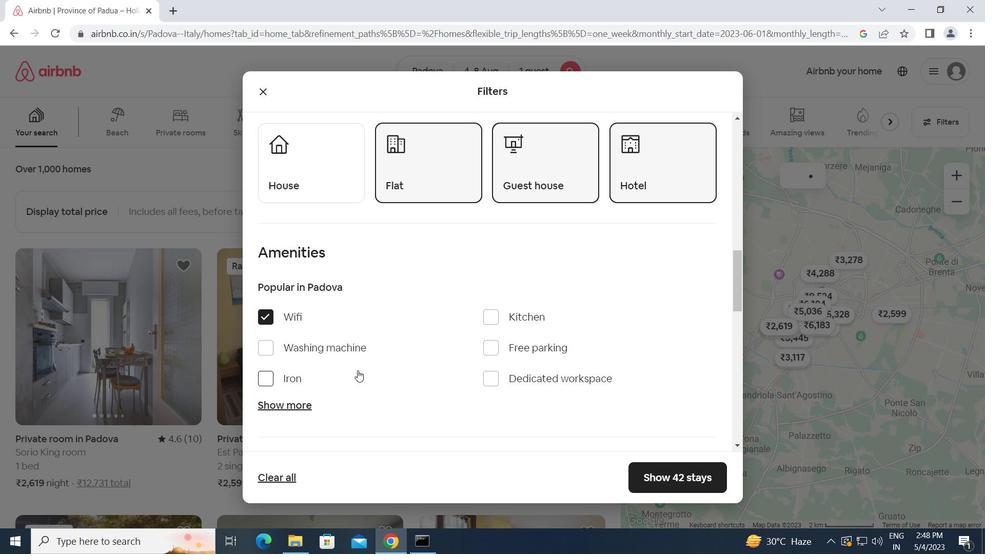 
Action: Mouse scrolled (358, 370) with delta (0, 0)
Screenshot: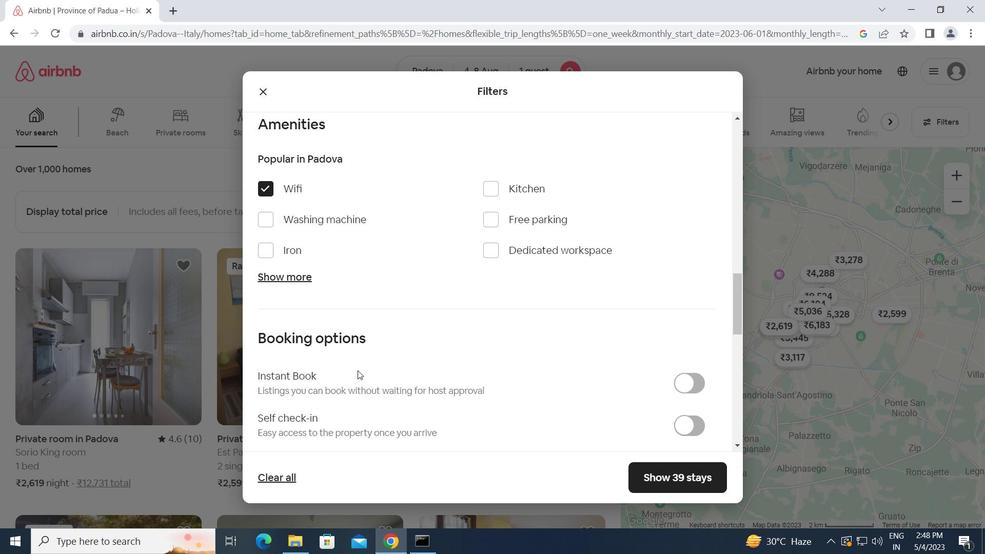 
Action: Mouse moved to (682, 360)
Screenshot: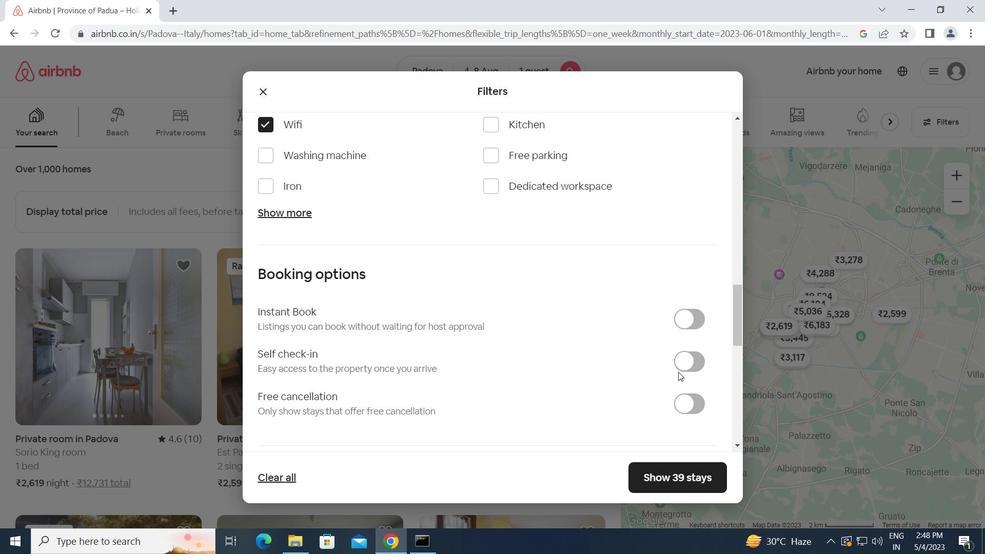 
Action: Mouse pressed left at (682, 360)
Screenshot: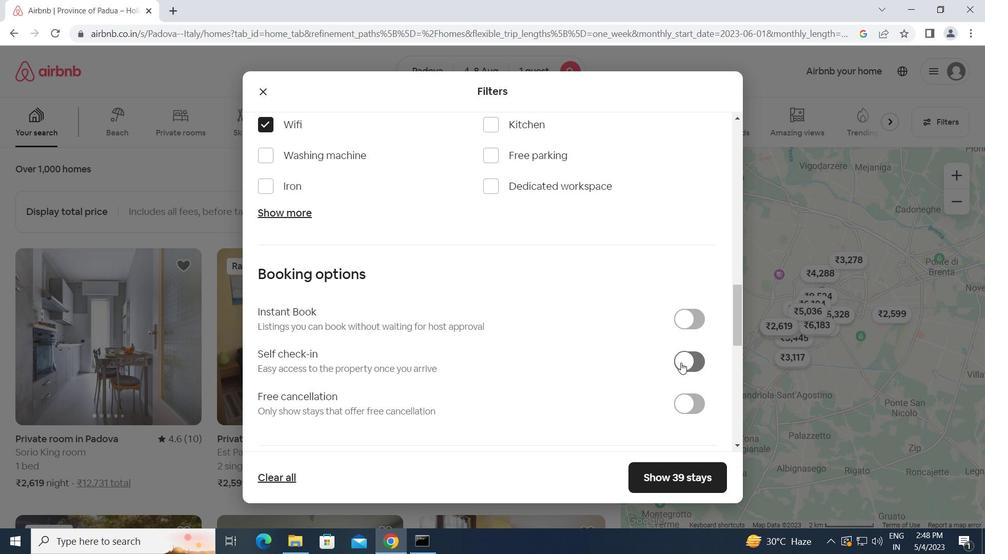 
Action: Mouse moved to (594, 399)
Screenshot: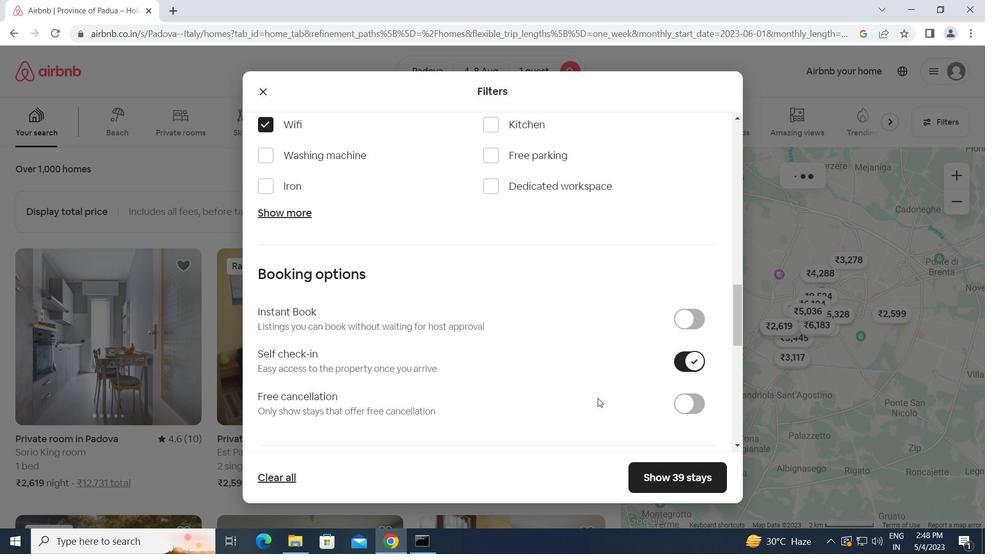 
Action: Mouse scrolled (594, 398) with delta (0, 0)
Screenshot: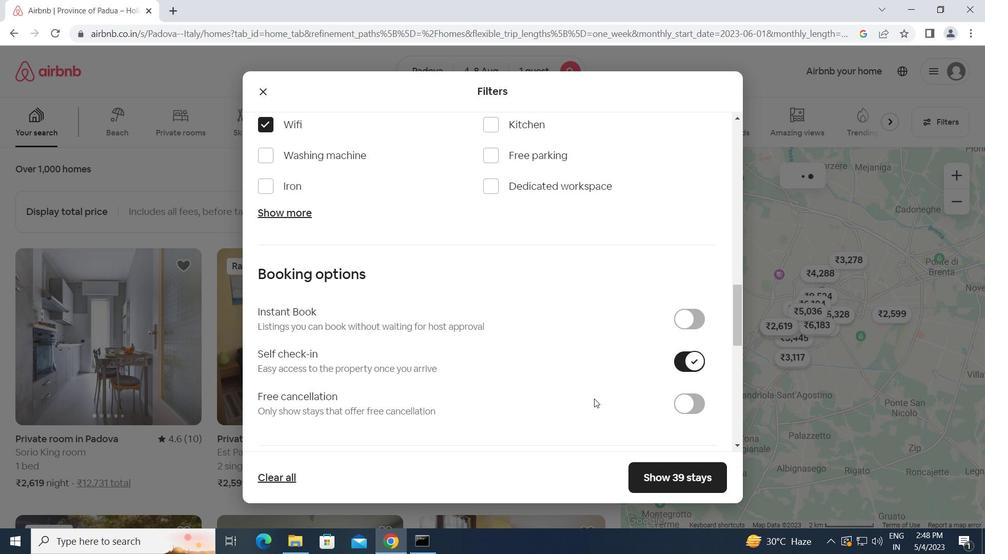 
Action: Mouse moved to (593, 399)
Screenshot: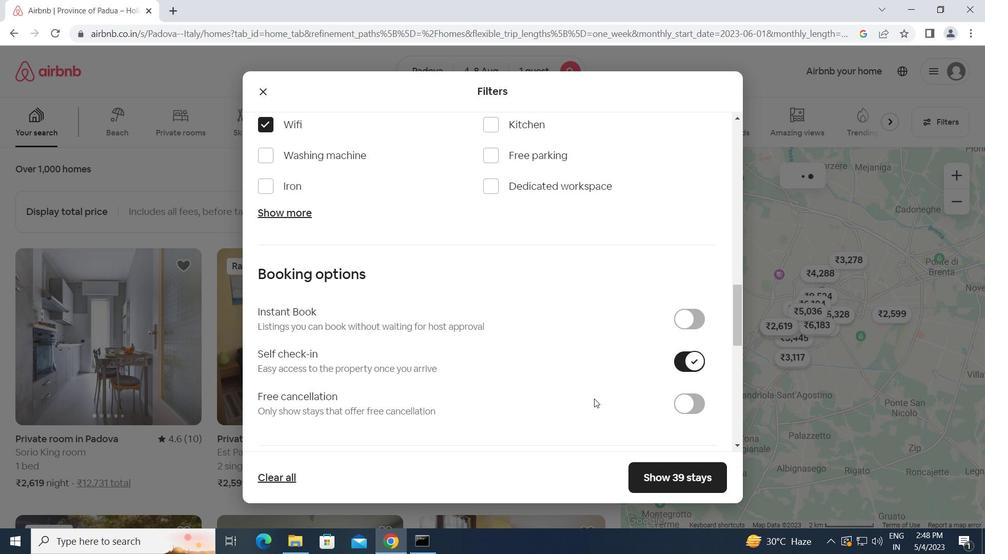 
Action: Mouse scrolled (593, 398) with delta (0, 0)
Screenshot: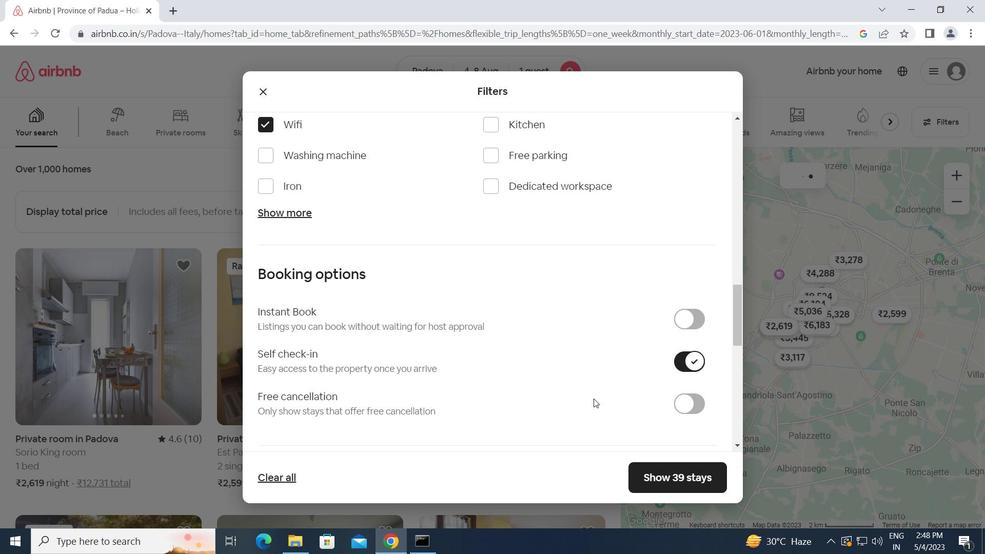 
Action: Mouse scrolled (593, 398) with delta (0, 0)
Screenshot: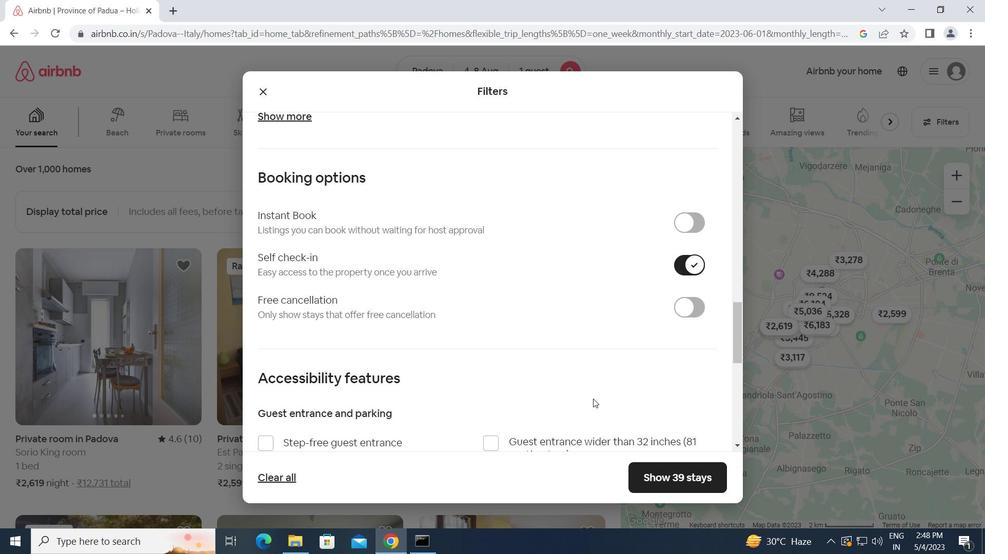 
Action: Mouse moved to (593, 400)
Screenshot: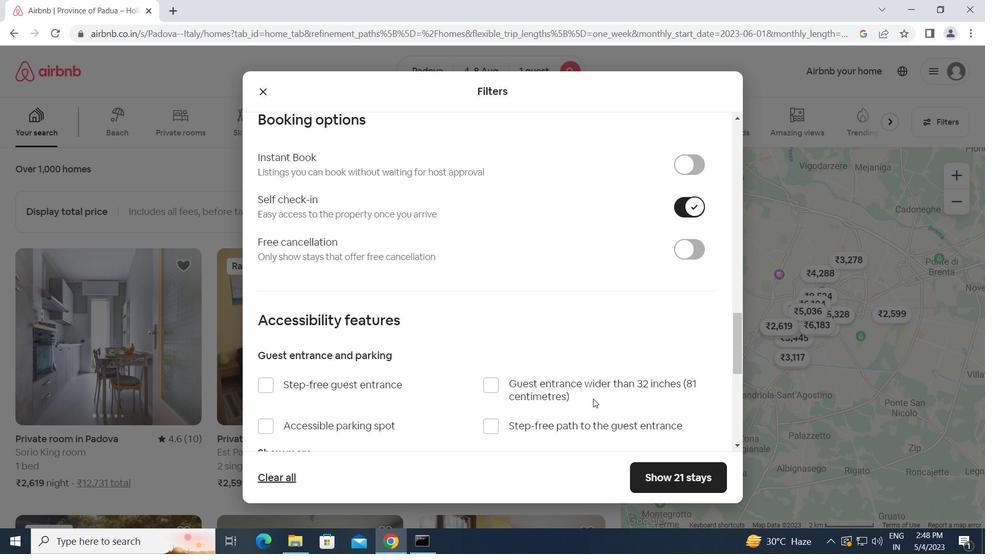 
Action: Mouse scrolled (593, 399) with delta (0, 0)
Screenshot: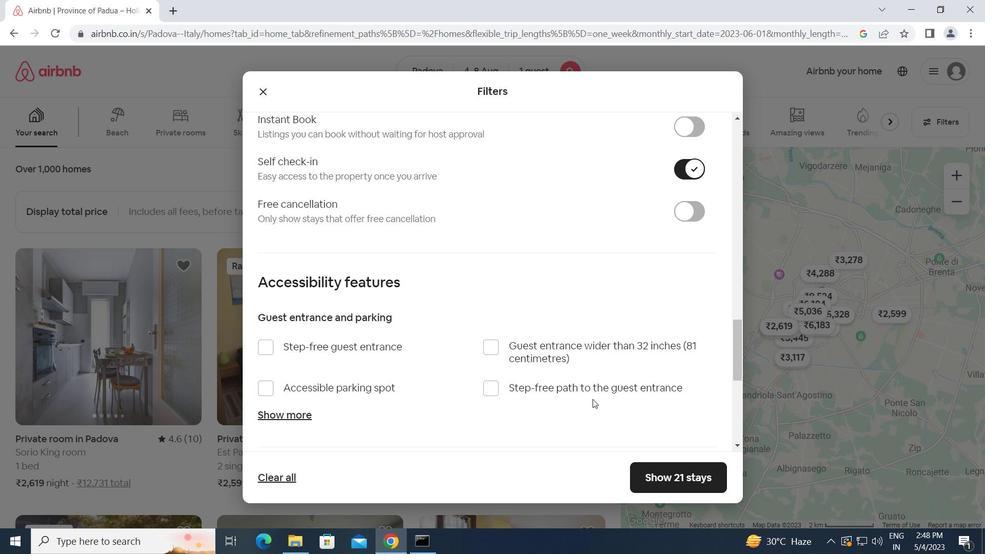 
Action: Mouse moved to (592, 400)
Screenshot: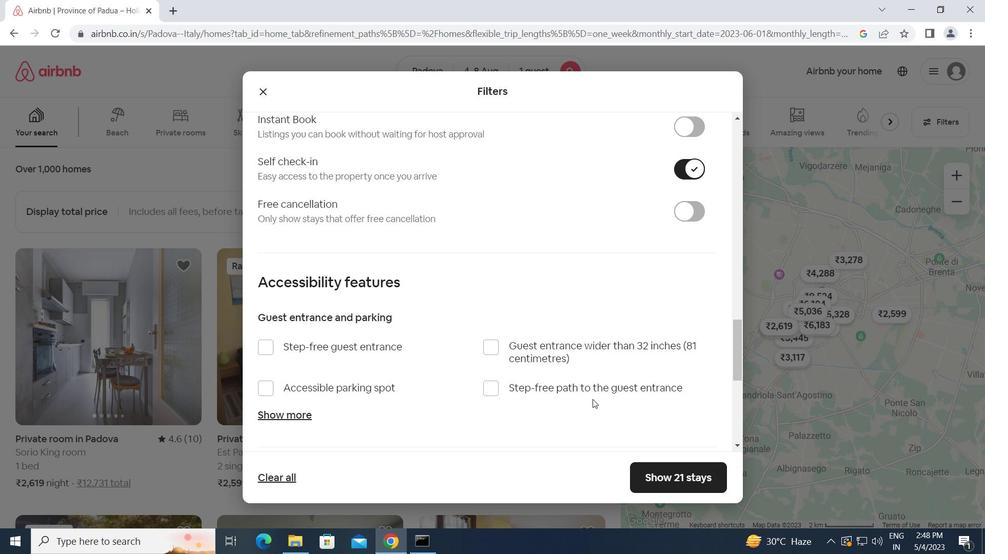
Action: Mouse scrolled (592, 400) with delta (0, 0)
Screenshot: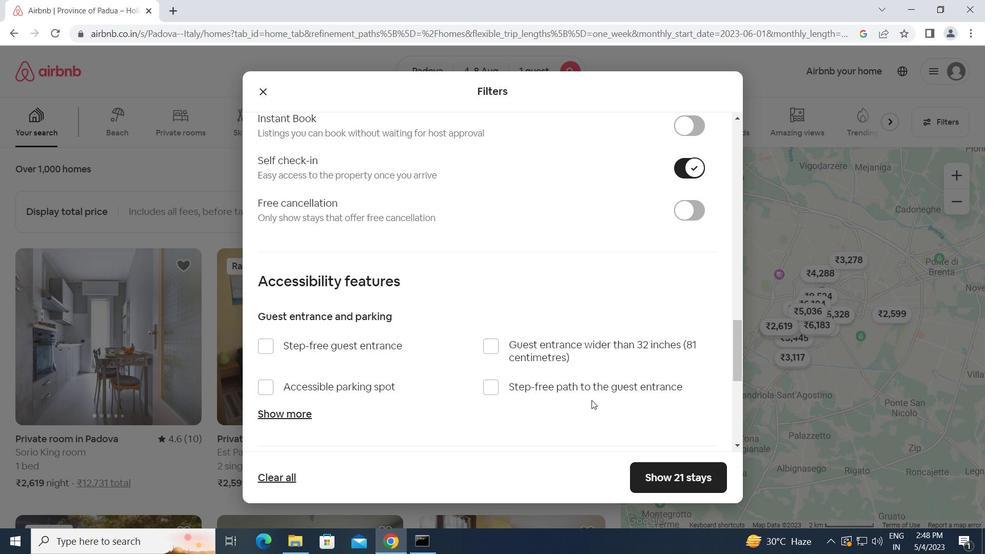 
Action: Mouse scrolled (592, 400) with delta (0, 0)
Screenshot: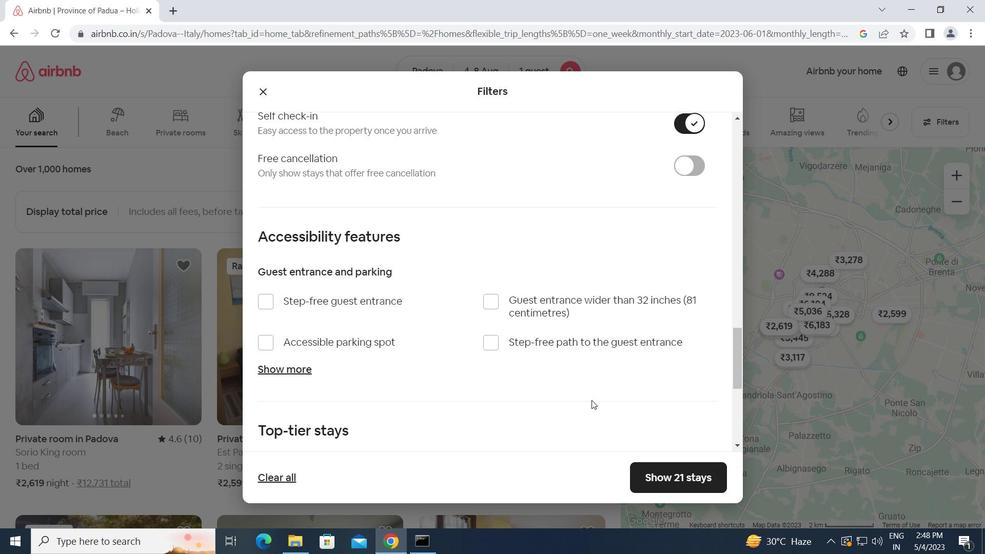 
Action: Mouse moved to (592, 401)
Screenshot: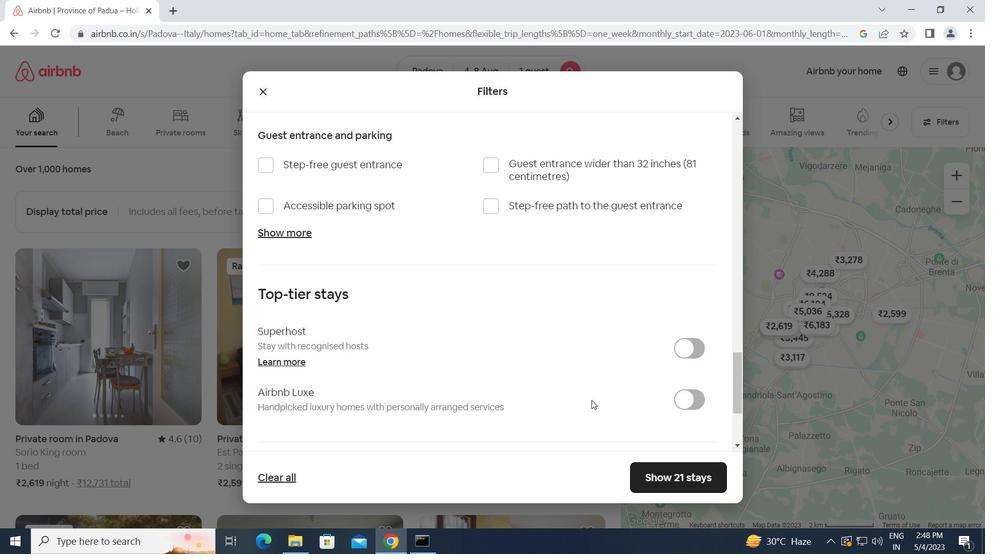 
Action: Mouse scrolled (592, 400) with delta (0, 0)
Screenshot: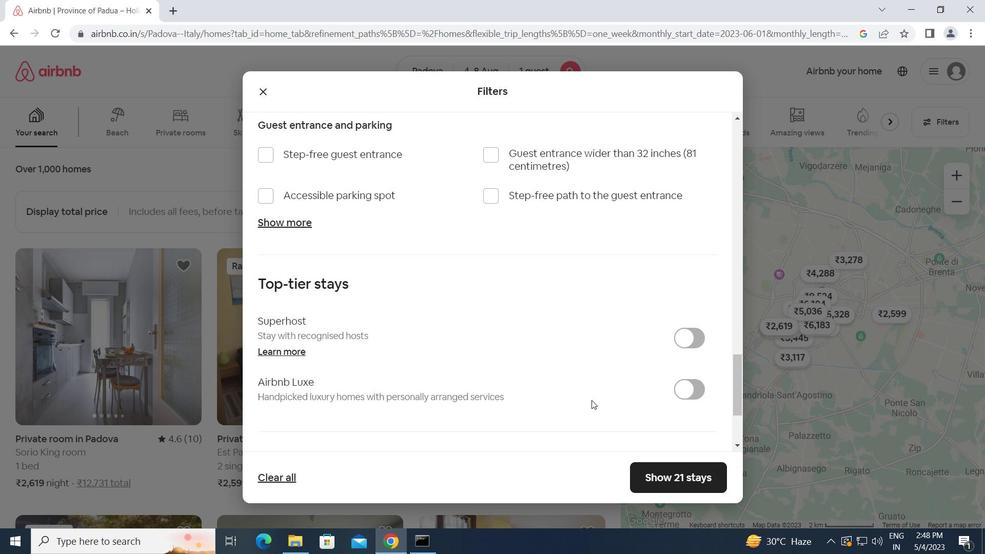 
Action: Mouse scrolled (592, 400) with delta (0, 0)
Screenshot: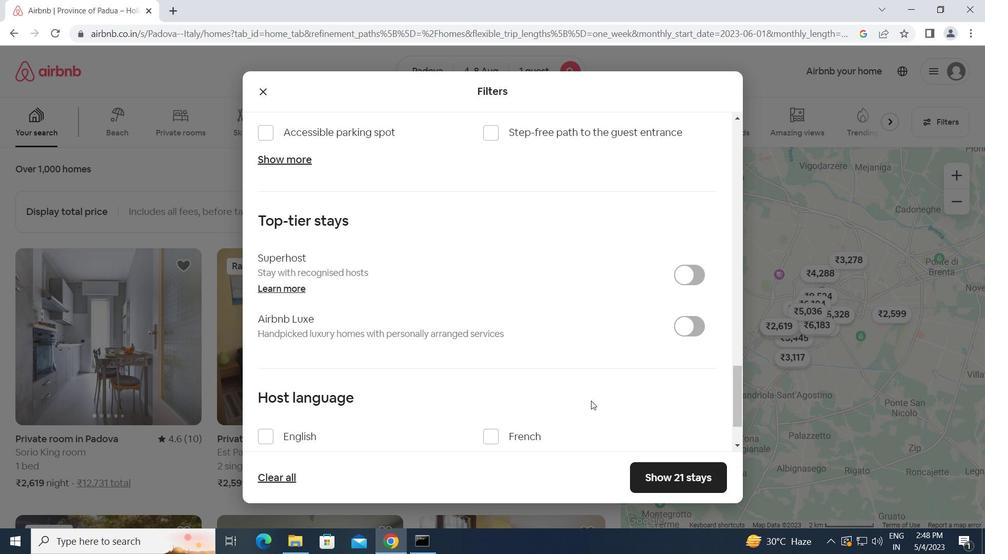 
Action: Mouse scrolled (592, 400) with delta (0, 0)
Screenshot: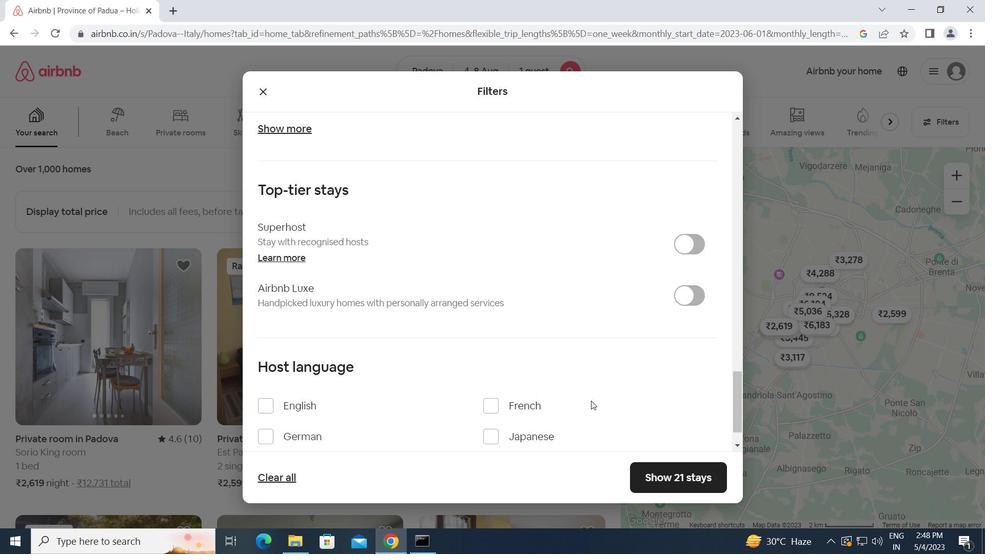 
Action: Mouse moved to (273, 361)
Screenshot: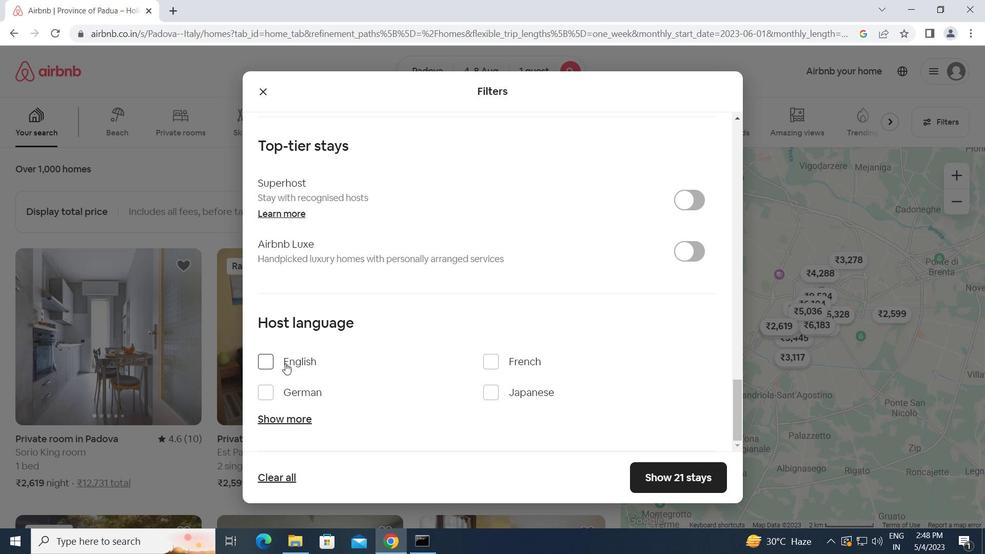 
Action: Mouse pressed left at (273, 361)
Screenshot: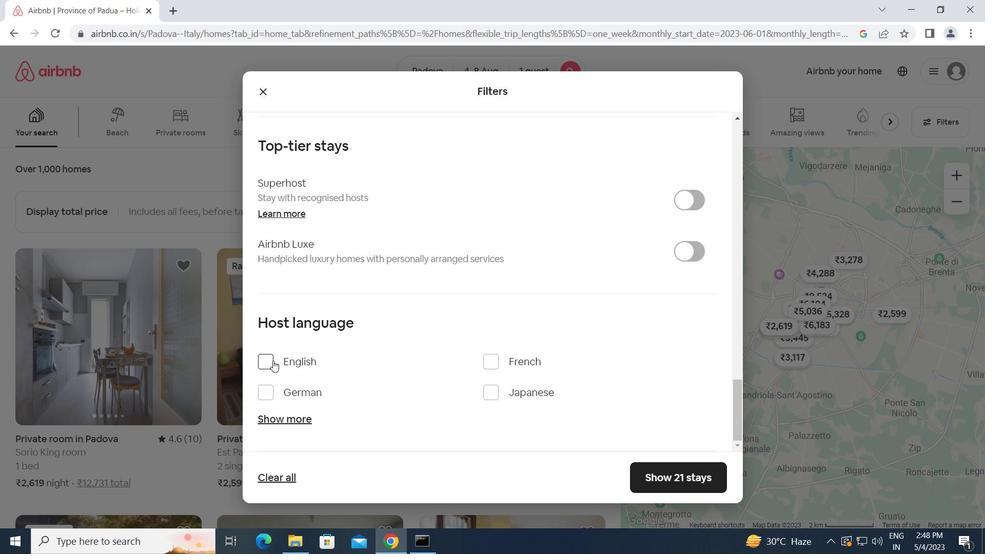 
Action: Mouse moved to (663, 470)
Screenshot: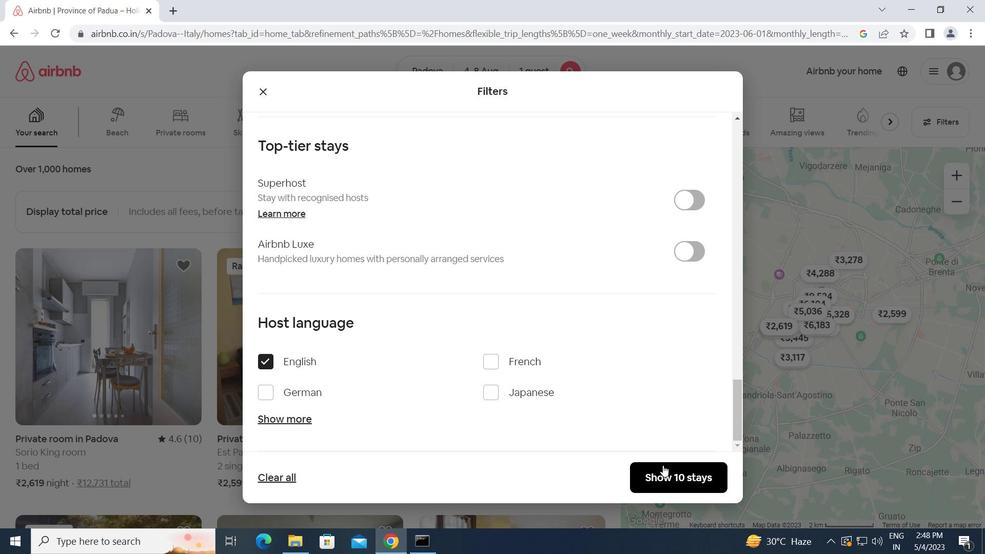 
Action: Mouse pressed left at (663, 470)
Screenshot: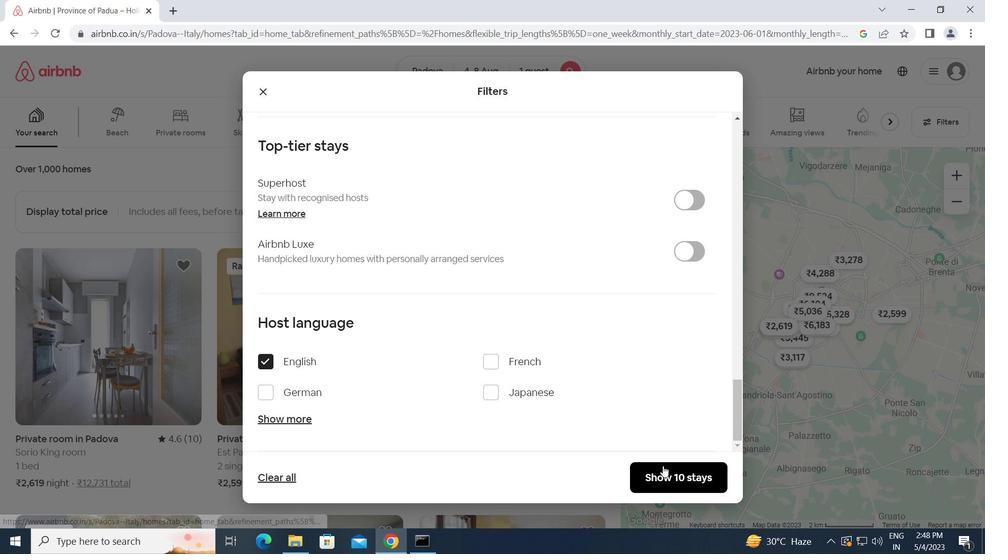 
Action: Mouse moved to (662, 470)
Screenshot: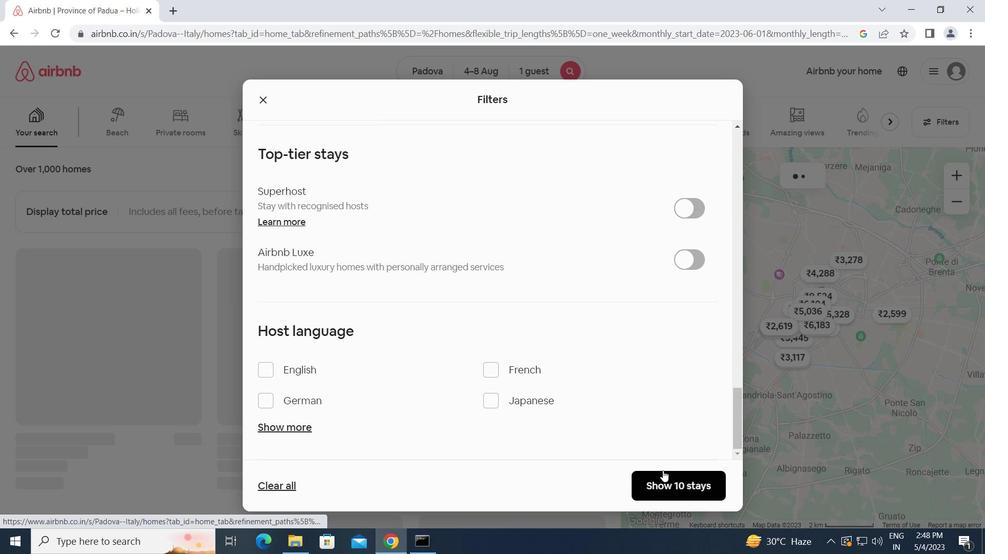 
